 Task: Add an event with the title Project Stakeholder Meeting, date '2024/04/22', time 7:30 AM to 9:30 AMand add a description: Participants will be divided into teams, ensuring a mix of individuals from different departments or backgrounds. This encourages cross-team collaboration and allows participants to interact with colleagues they may not typically work closely with., put the event into Red category . Add location for the event as: 654 Pompeii, Italy, logged in from the account softage.2@softage.netand send the event invitation to softage.5@softage.net and softage.6@softage.net. Set a reminder for the event At time of event
Action: Mouse pressed left at (98, 95)
Screenshot: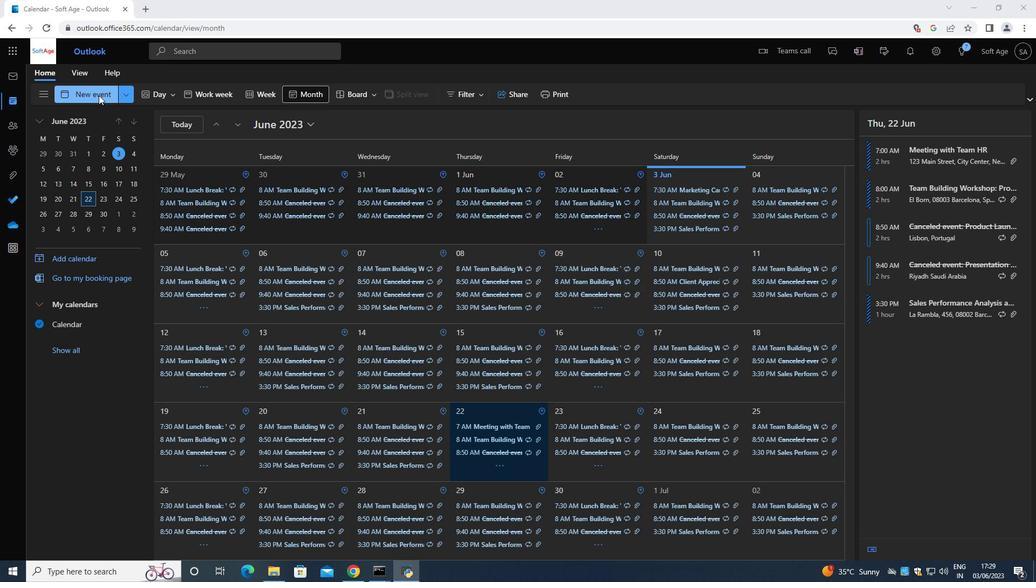 
Action: Mouse moved to (276, 165)
Screenshot: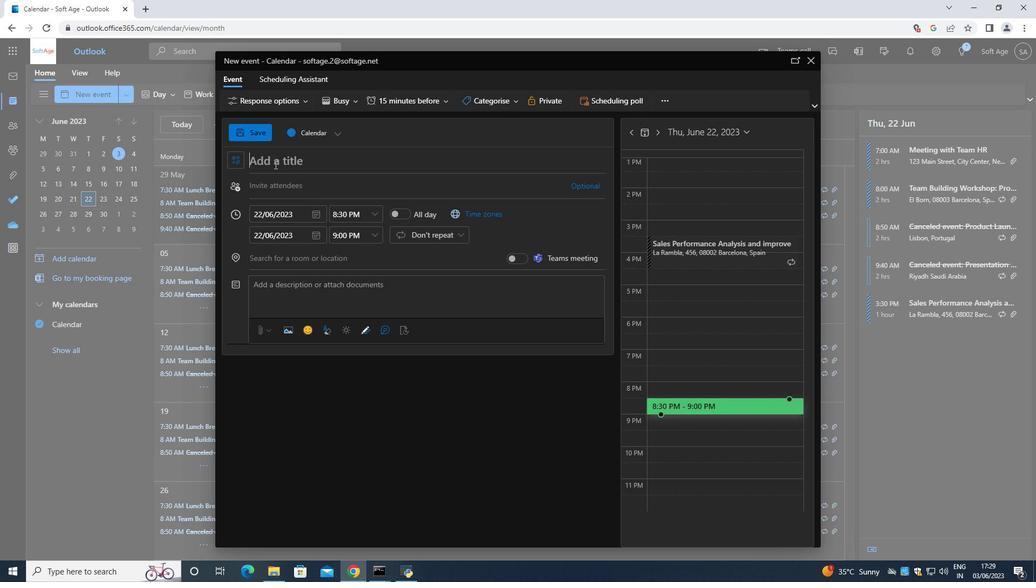 
Action: Key pressed <Key.shift>Project<Key.space><Key.shift>Stakeholder<Key.space><Key.shift>Meeting<Key.space>
Screenshot: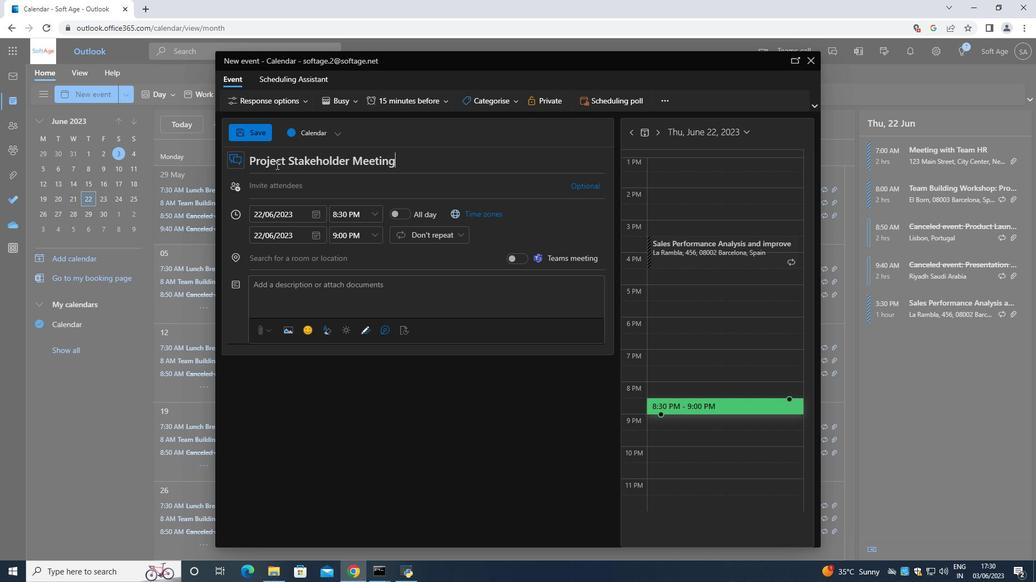 
Action: Mouse moved to (312, 215)
Screenshot: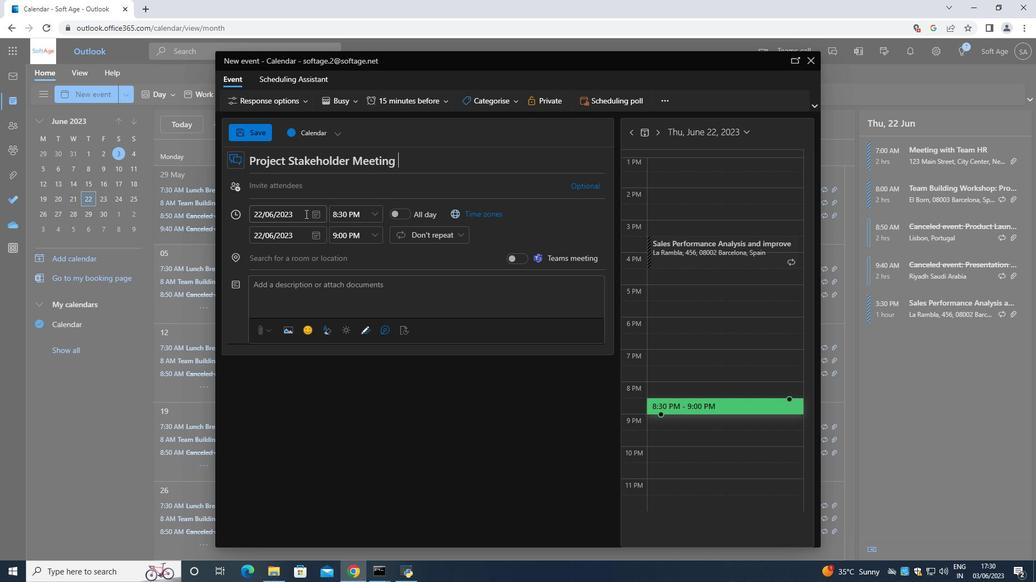 
Action: Mouse pressed left at (312, 215)
Screenshot: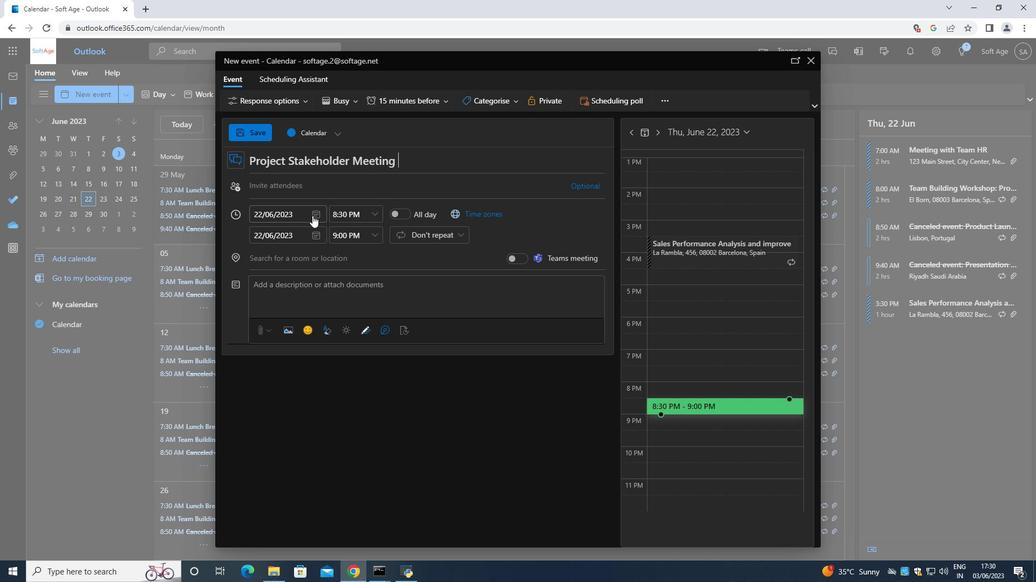 
Action: Mouse moved to (347, 235)
Screenshot: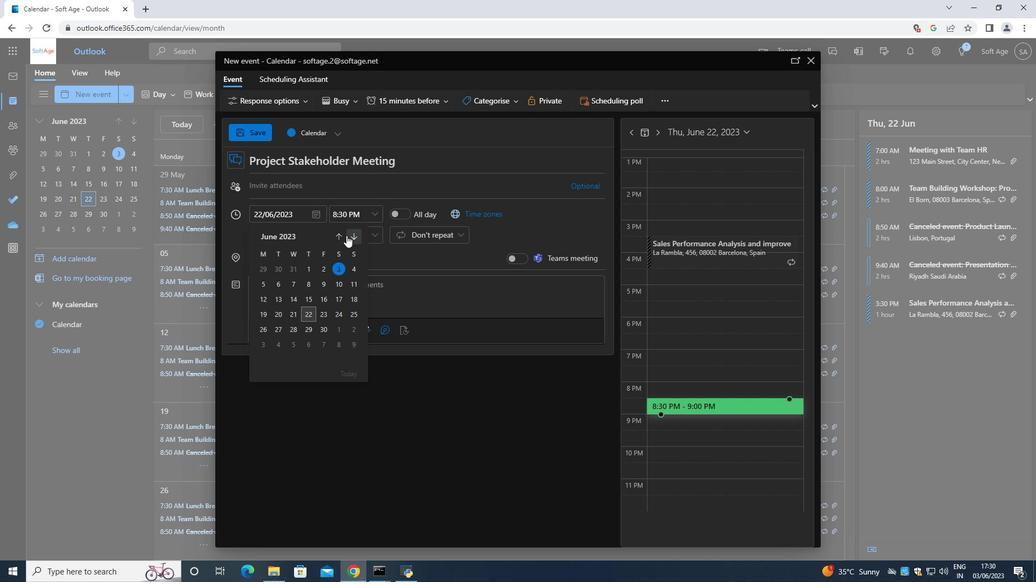 
Action: Mouse pressed left at (347, 235)
Screenshot: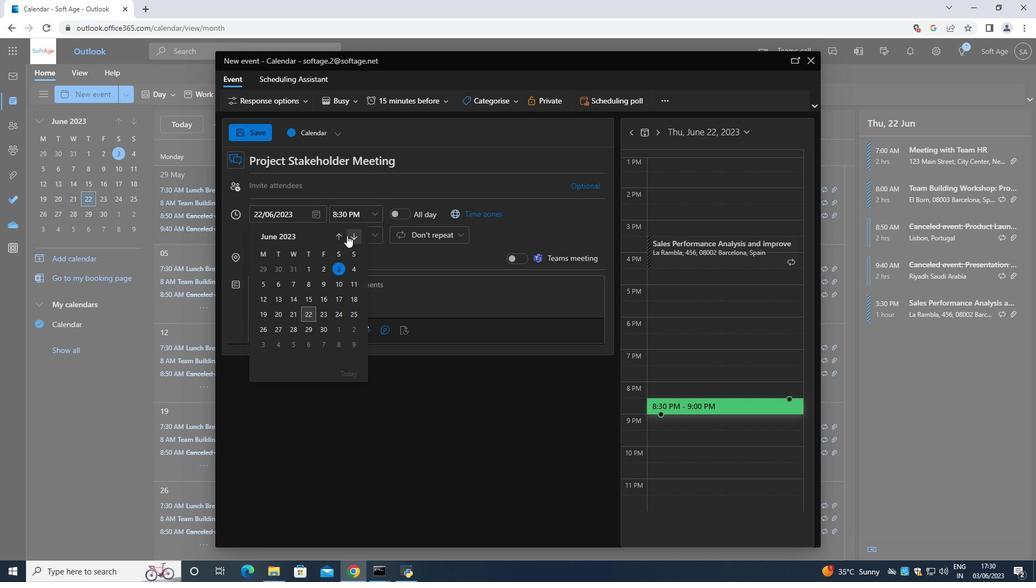 
Action: Mouse pressed left at (347, 235)
Screenshot: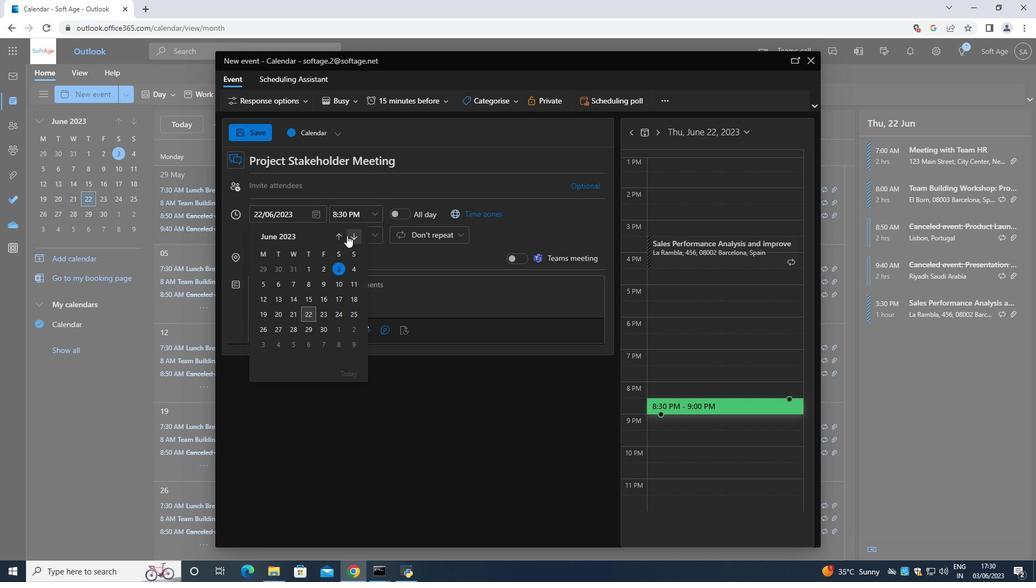 
Action: Mouse pressed left at (347, 235)
Screenshot: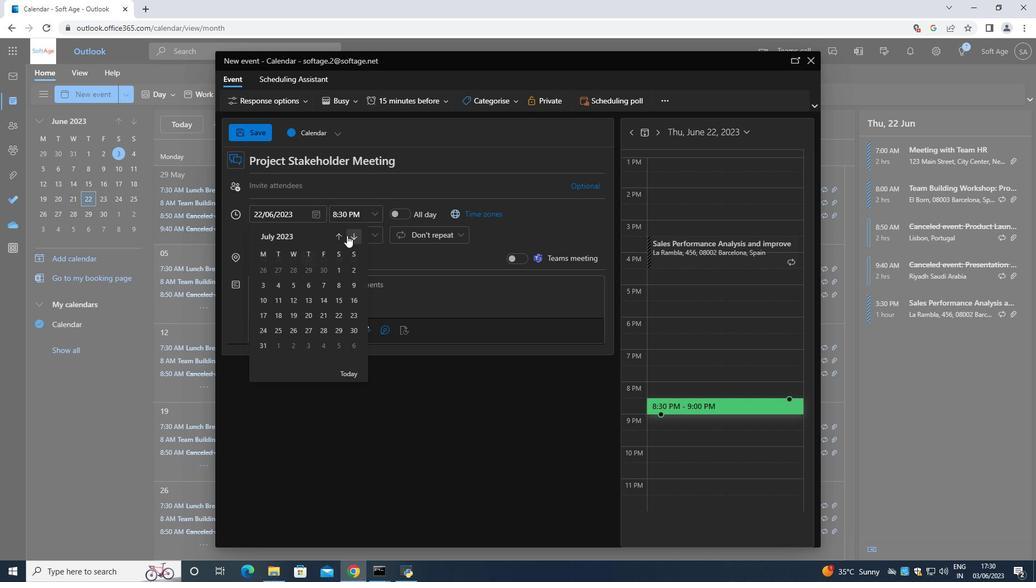 
Action: Mouse pressed left at (347, 235)
Screenshot: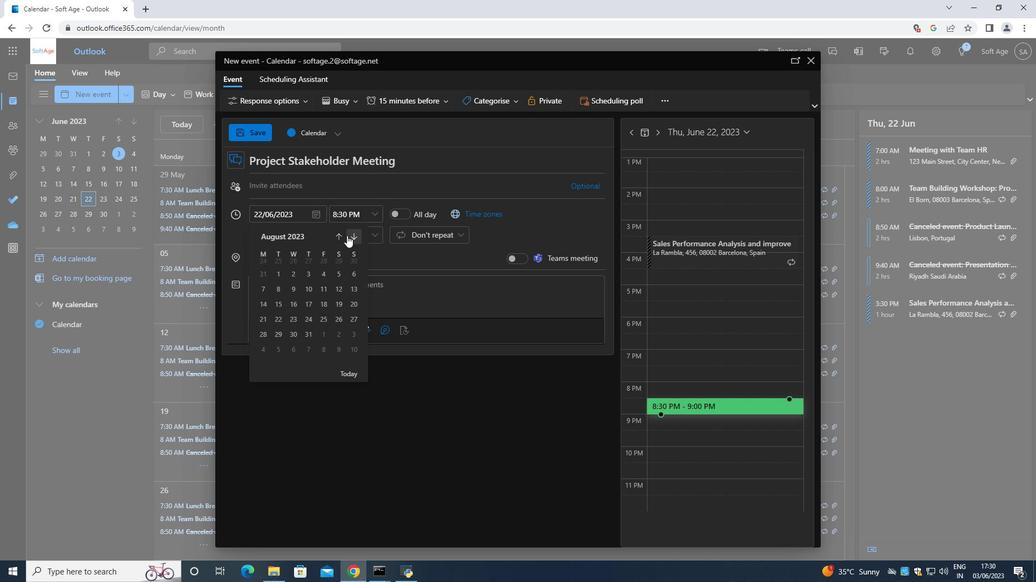 
Action: Mouse pressed left at (347, 235)
Screenshot: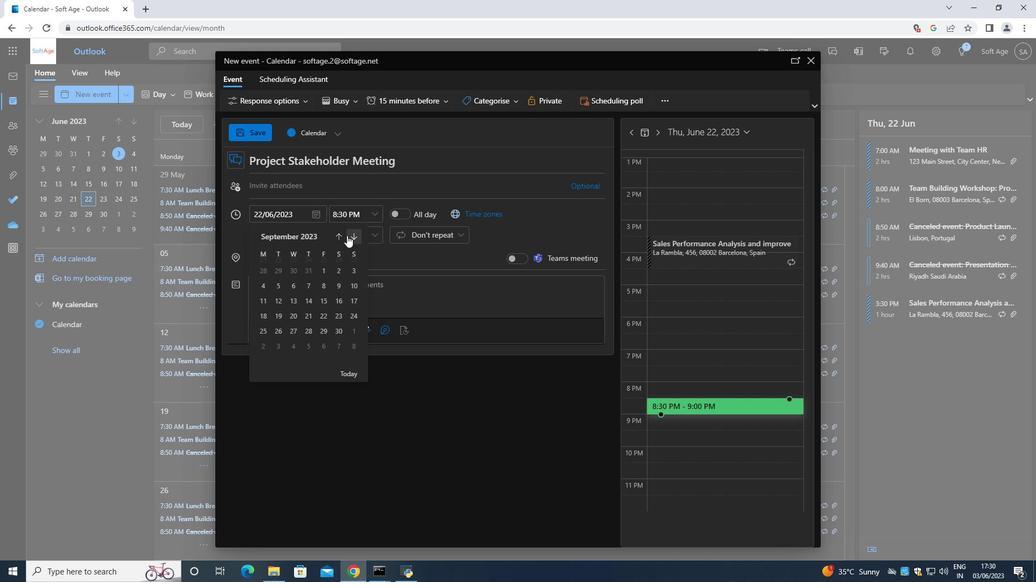
Action: Mouse pressed left at (347, 235)
Screenshot: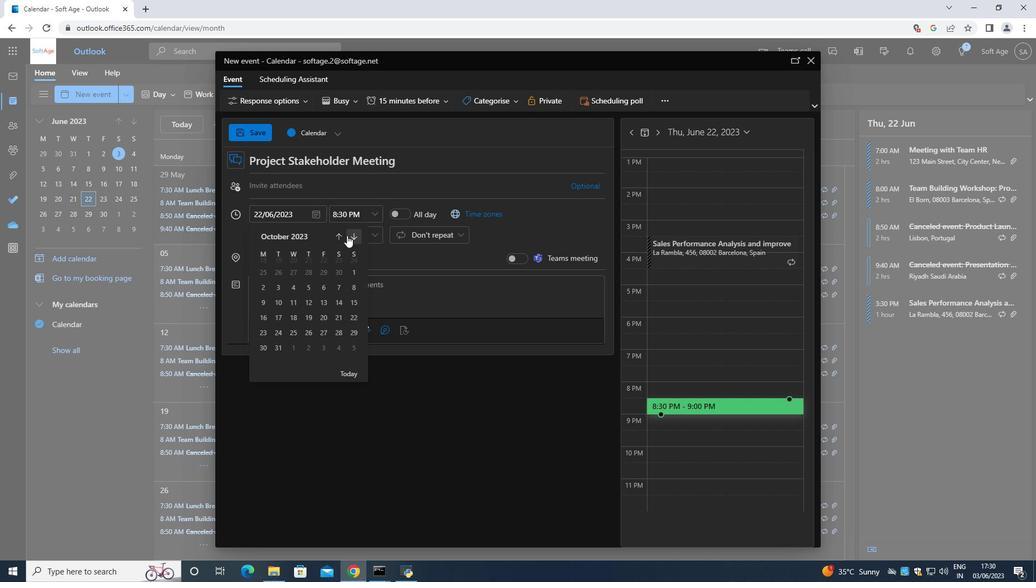 
Action: Mouse pressed left at (347, 235)
Screenshot: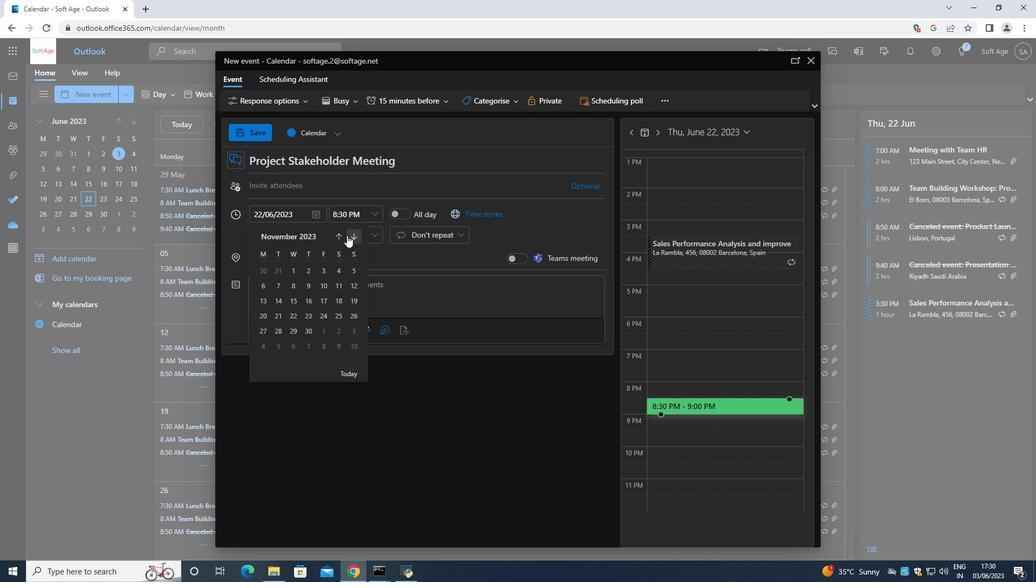 
Action: Mouse pressed left at (347, 235)
Screenshot: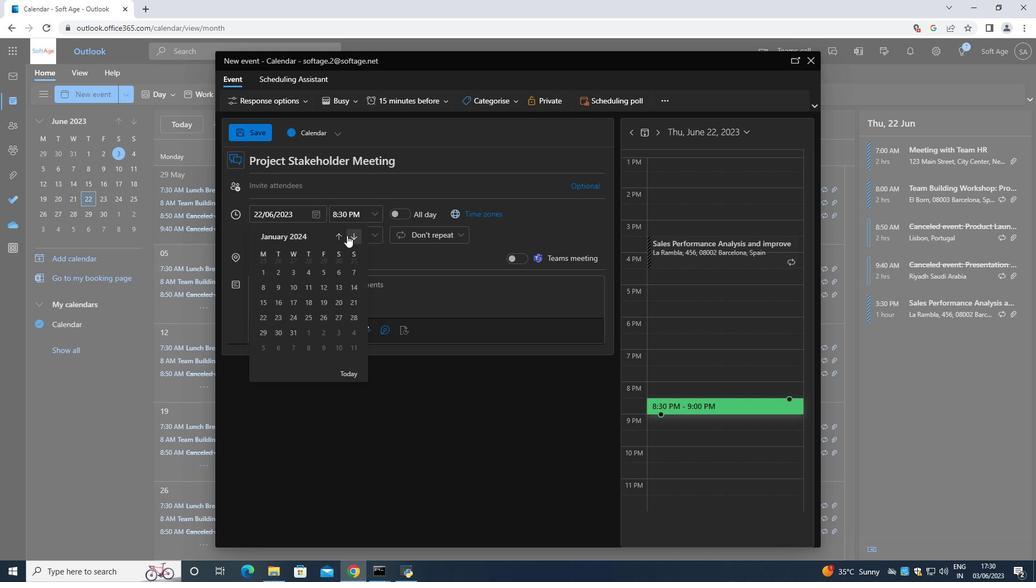 
Action: Mouse moved to (348, 235)
Screenshot: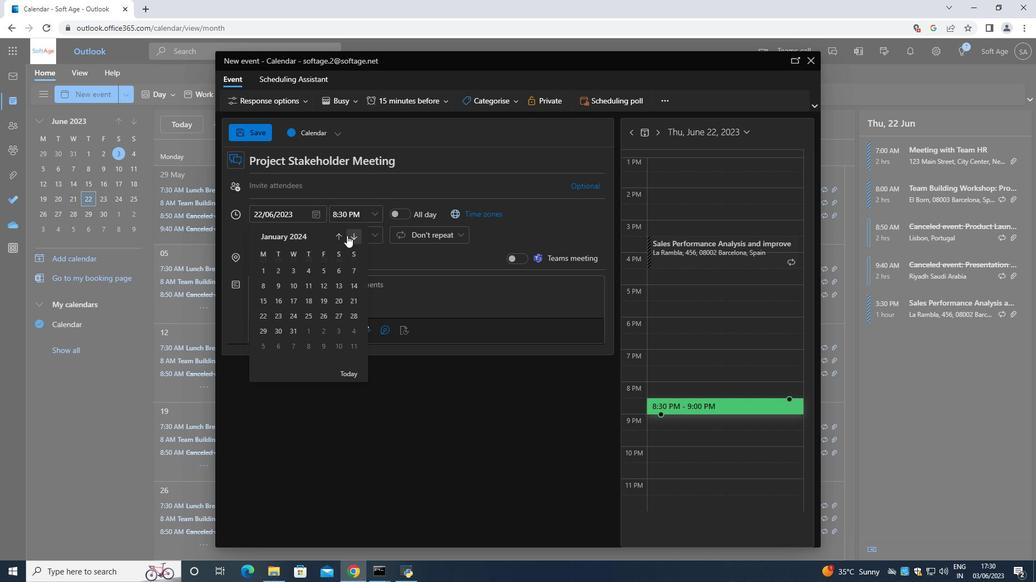 
Action: Mouse pressed left at (348, 235)
Screenshot: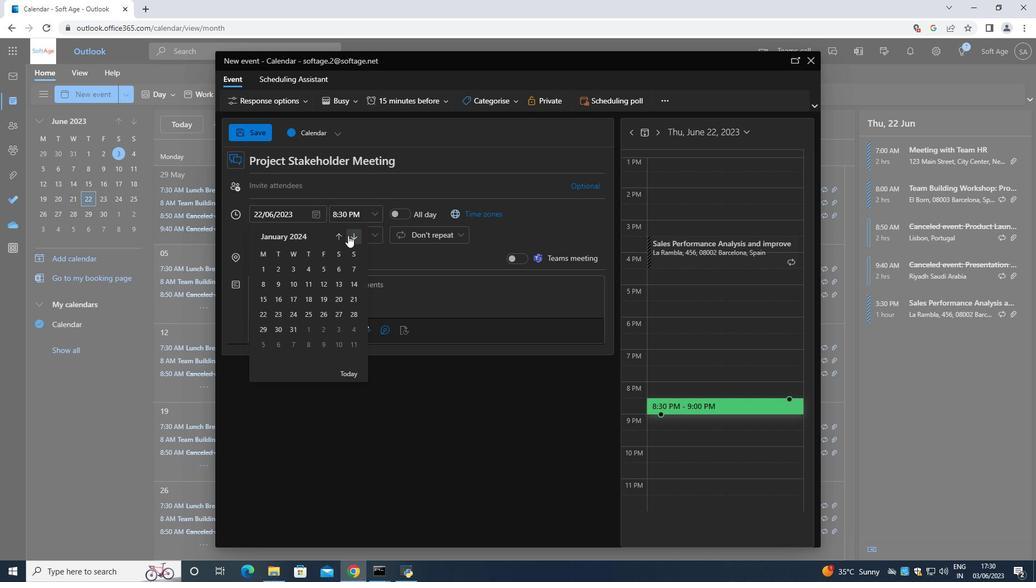 
Action: Mouse moved to (348, 235)
Screenshot: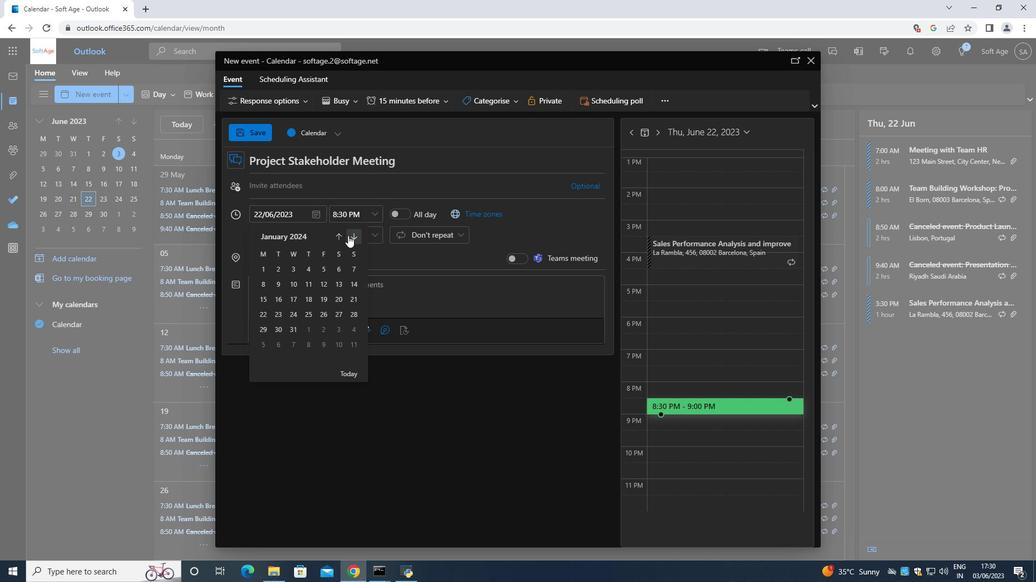 
Action: Mouse pressed left at (348, 235)
Screenshot: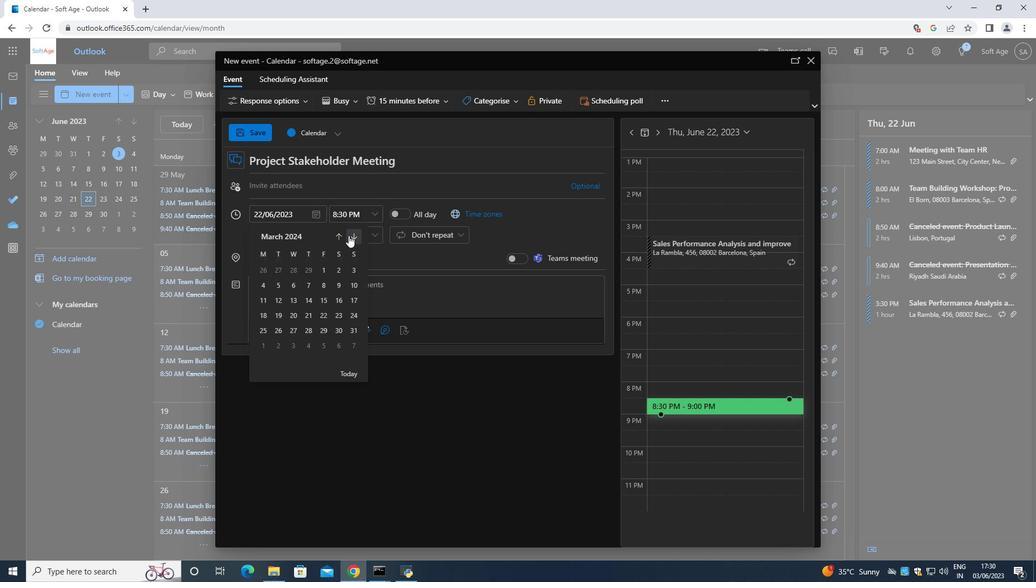 
Action: Mouse moved to (294, 310)
Screenshot: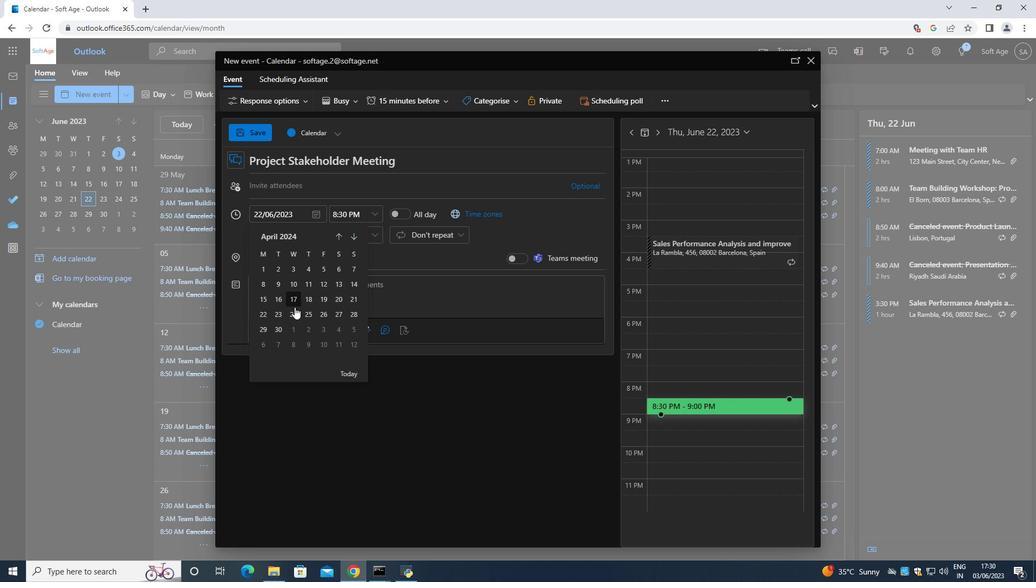
Action: Mouse pressed left at (294, 310)
Screenshot: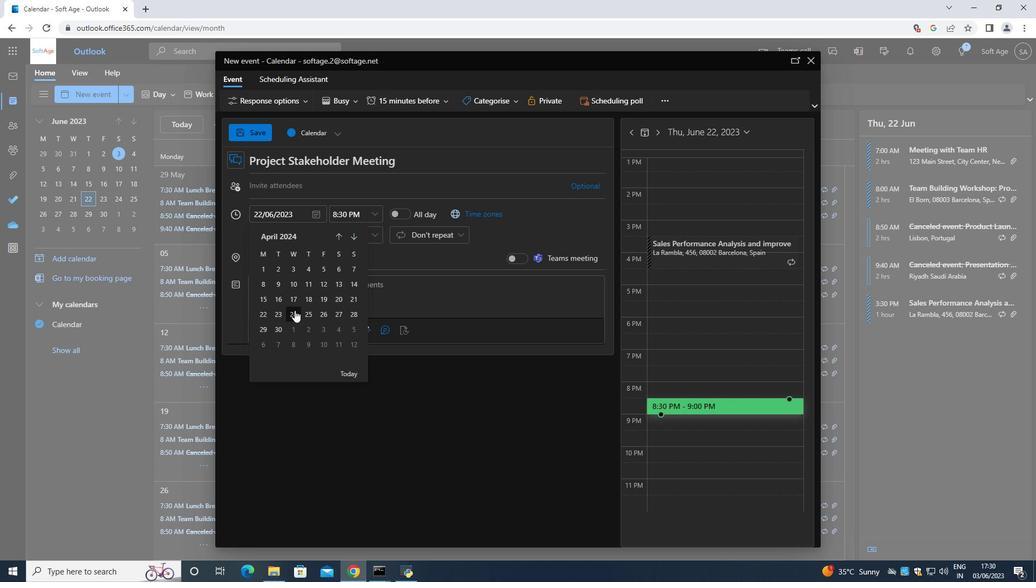 
Action: Mouse moved to (374, 218)
Screenshot: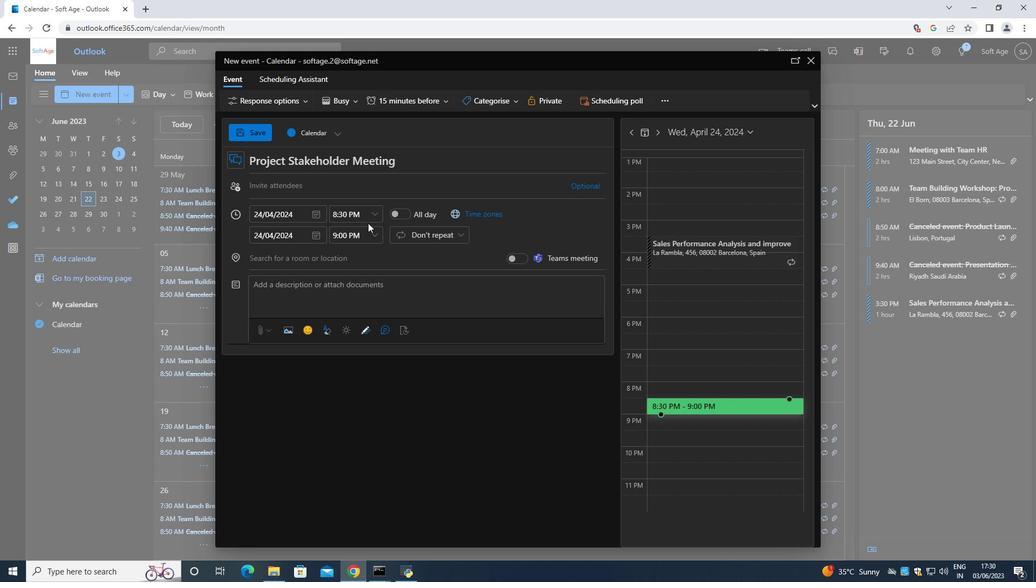 
Action: Mouse pressed left at (374, 218)
Screenshot: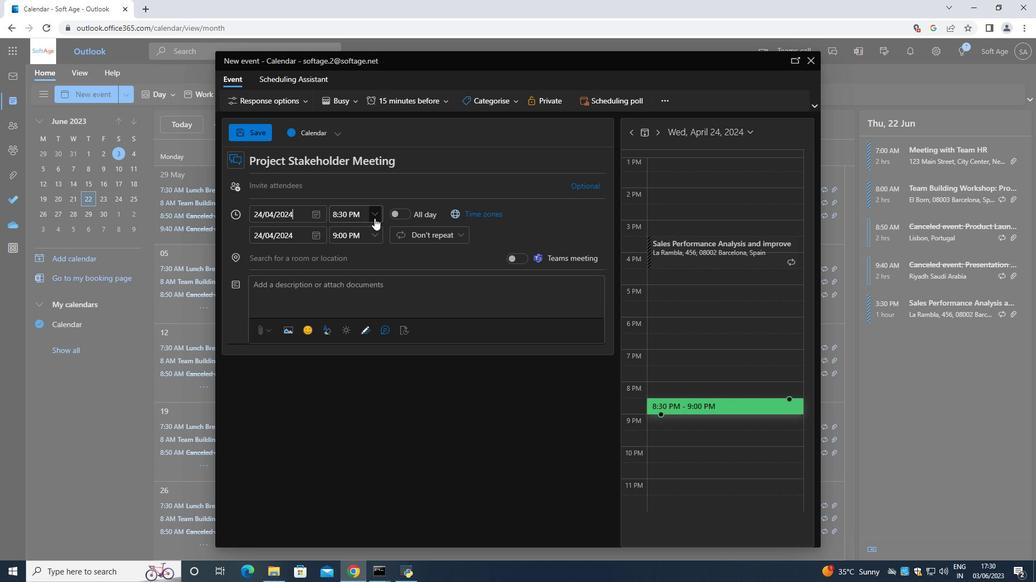 
Action: Mouse moved to (368, 248)
Screenshot: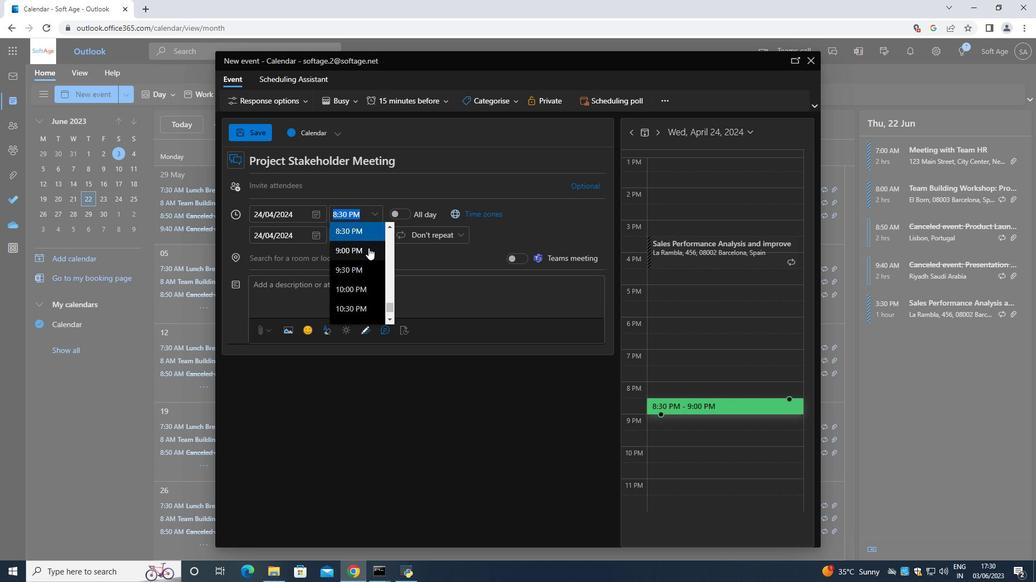 
Action: Mouse scrolled (368, 249) with delta (0, 0)
Screenshot: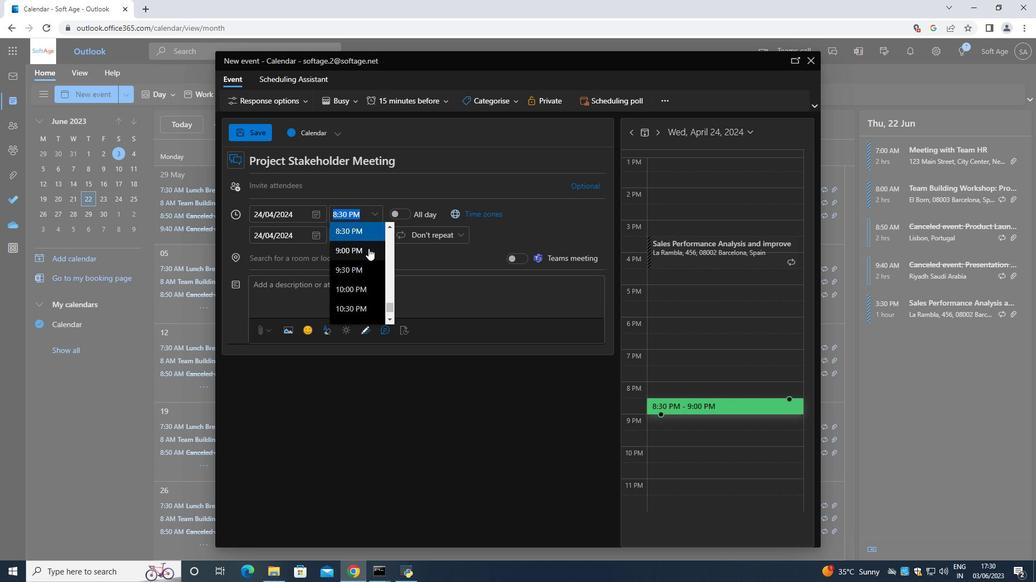 
Action: Mouse scrolled (368, 249) with delta (0, 0)
Screenshot: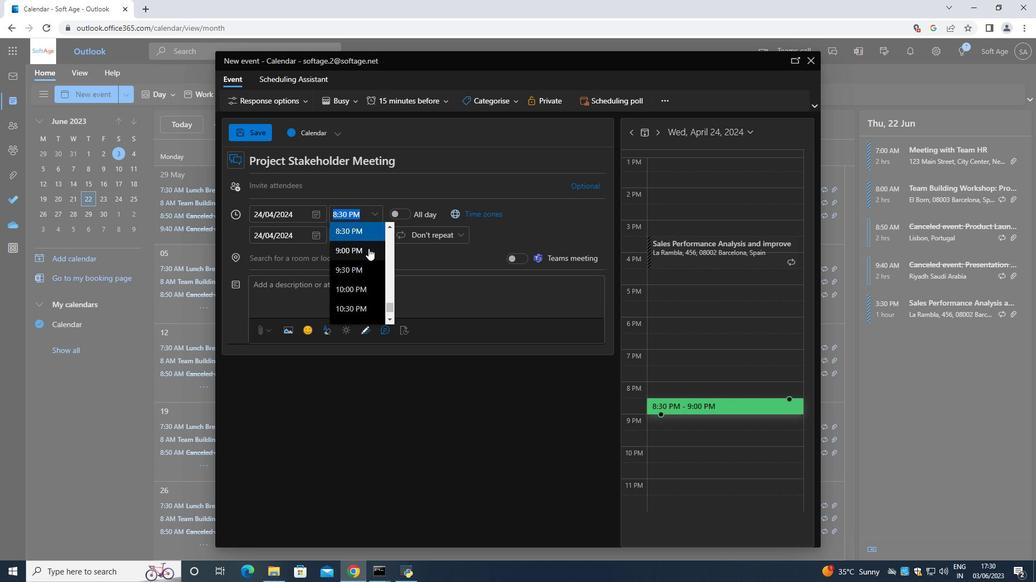 
Action: Mouse scrolled (368, 249) with delta (0, 0)
Screenshot: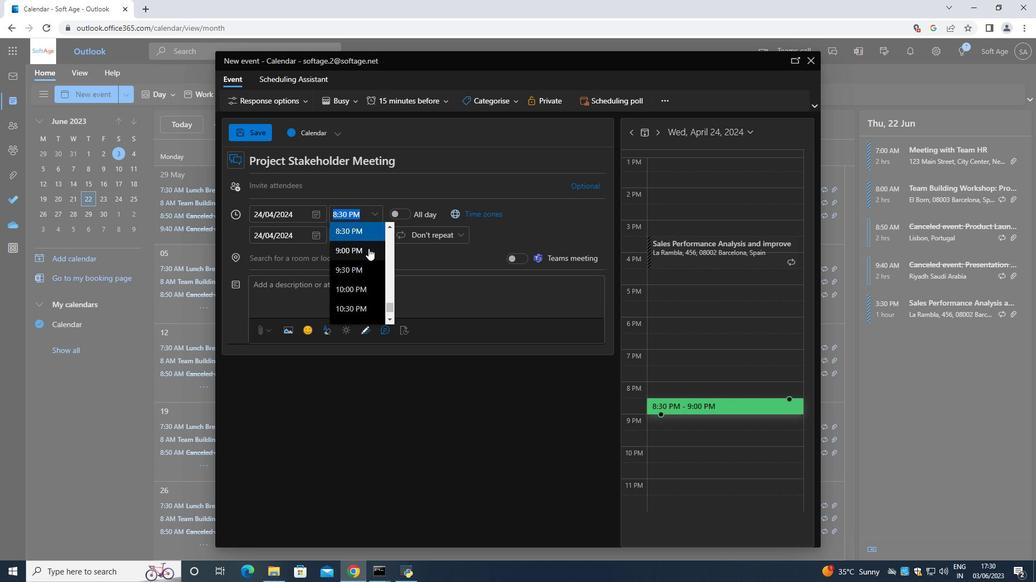 
Action: Mouse scrolled (368, 249) with delta (0, 0)
Screenshot: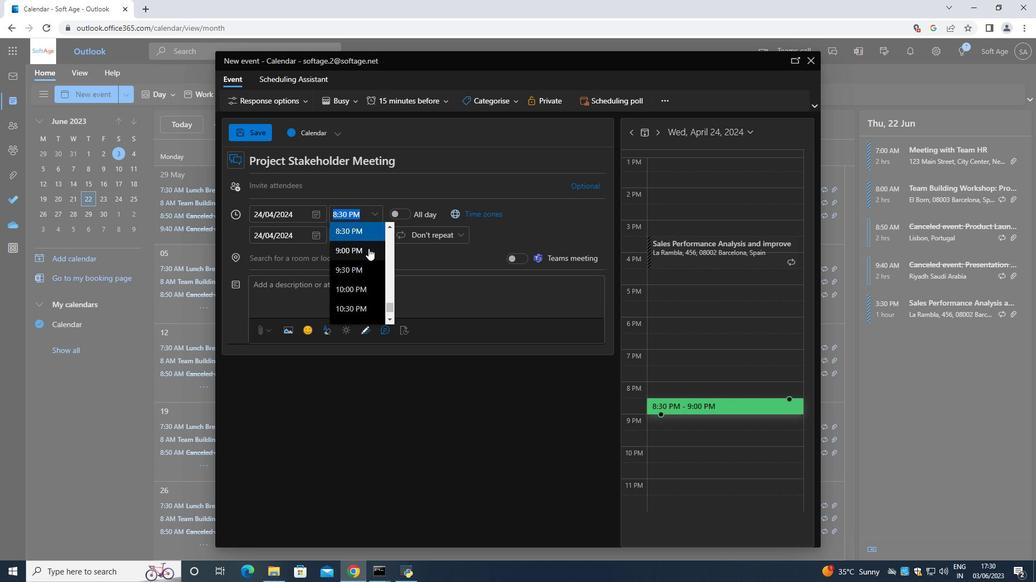 
Action: Mouse scrolled (368, 249) with delta (0, 0)
Screenshot: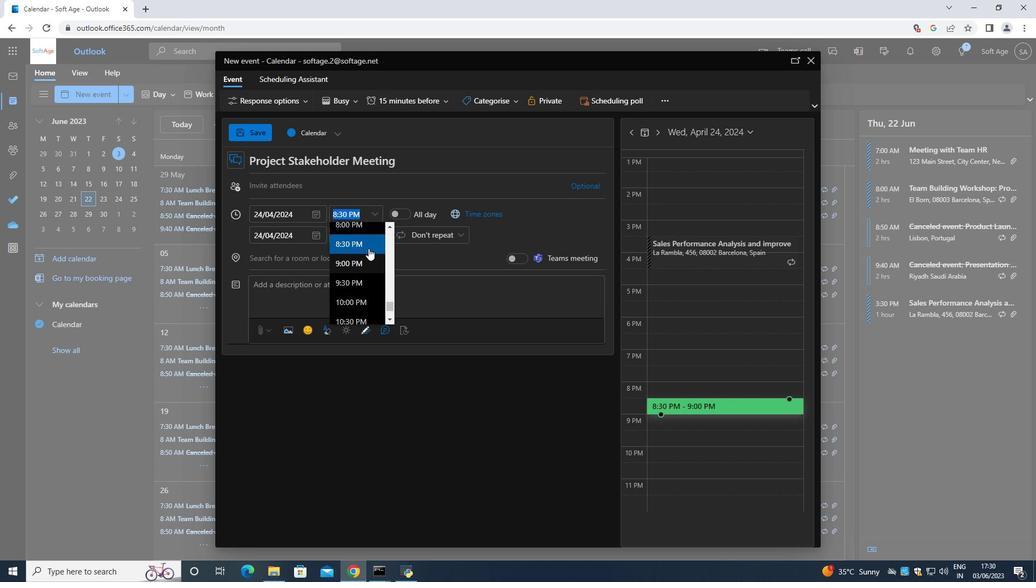 
Action: Mouse scrolled (368, 249) with delta (0, 0)
Screenshot: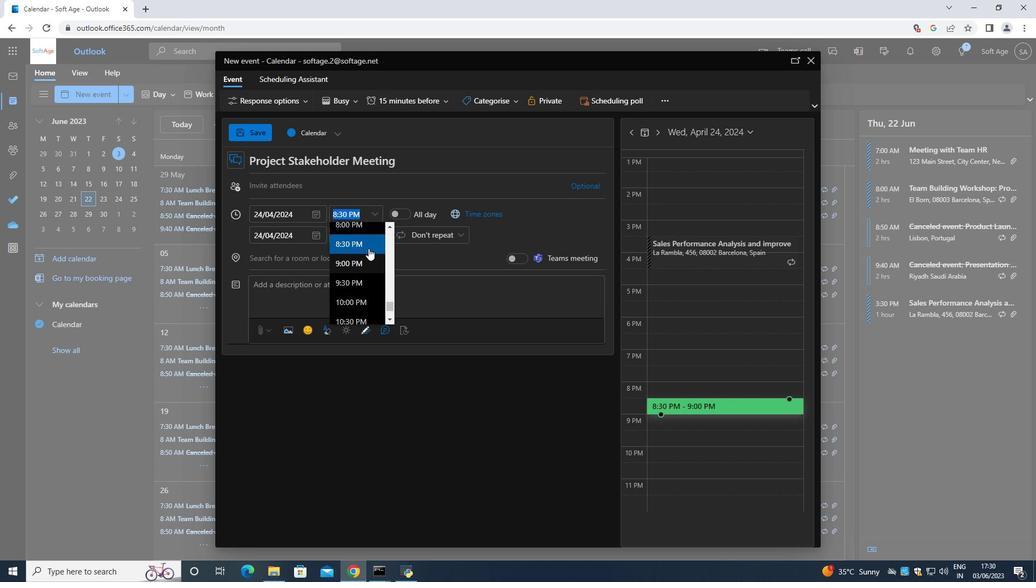 
Action: Mouse scrolled (368, 249) with delta (0, 0)
Screenshot: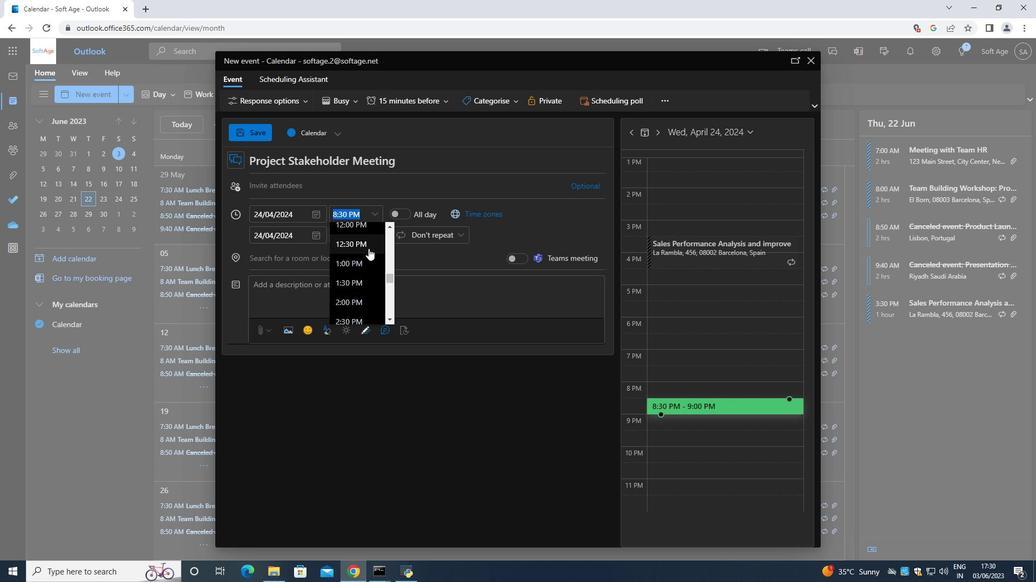 
Action: Mouse scrolled (368, 249) with delta (0, 0)
Screenshot: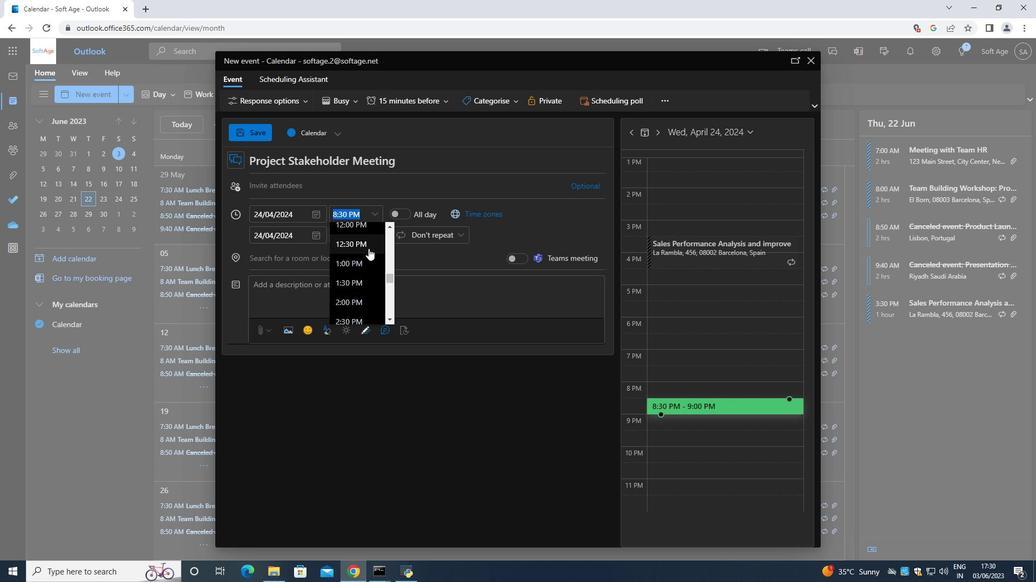 
Action: Mouse scrolled (368, 249) with delta (0, 0)
Screenshot: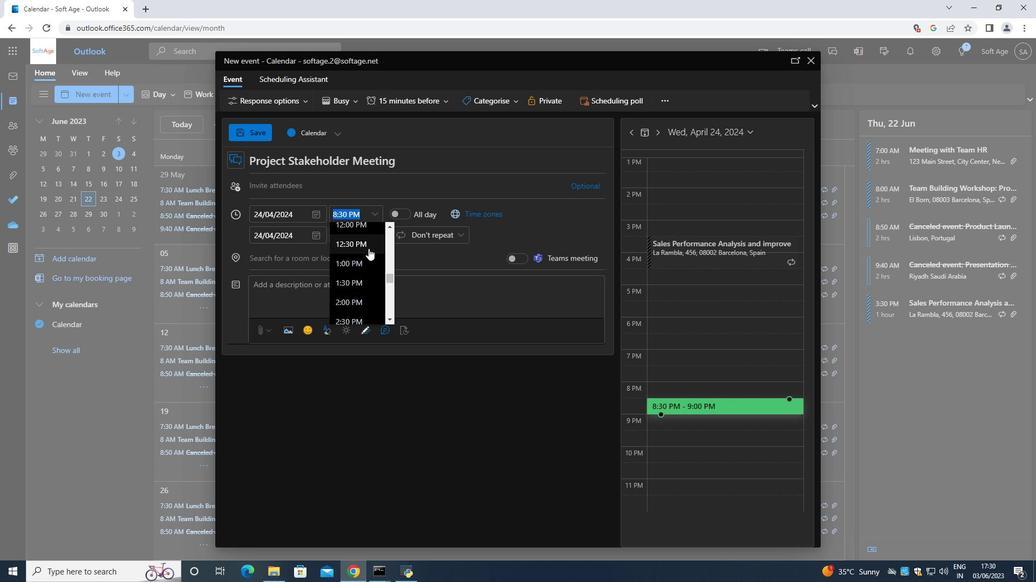 
Action: Mouse scrolled (368, 249) with delta (0, 0)
Screenshot: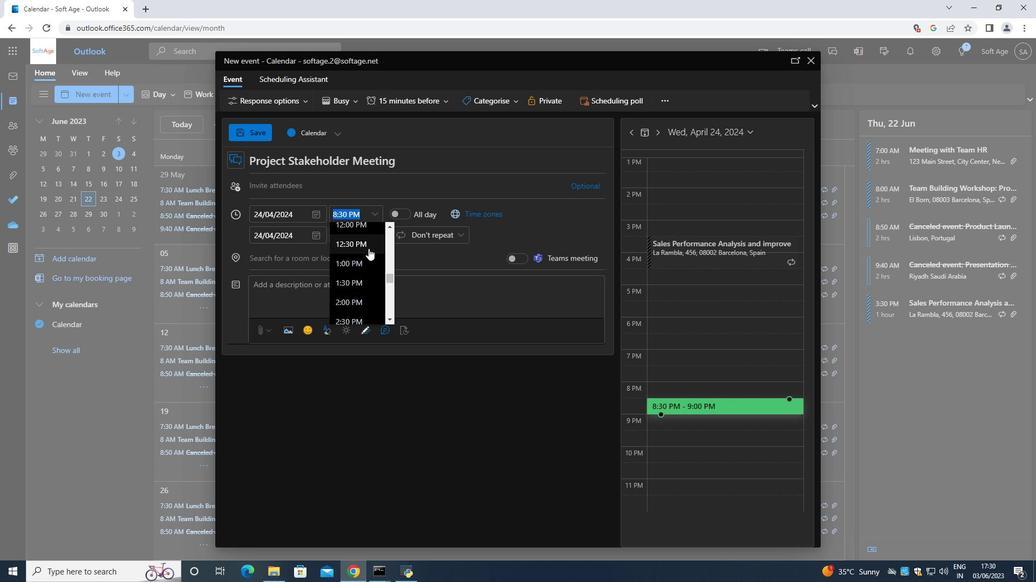 
Action: Mouse moved to (358, 253)
Screenshot: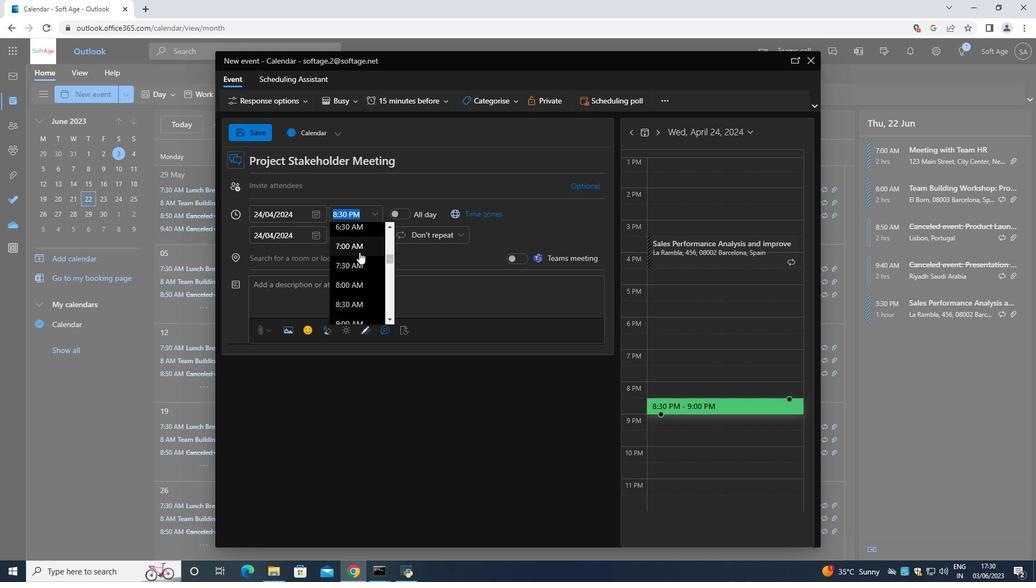 
Action: Mouse scrolled (358, 253) with delta (0, 0)
Screenshot: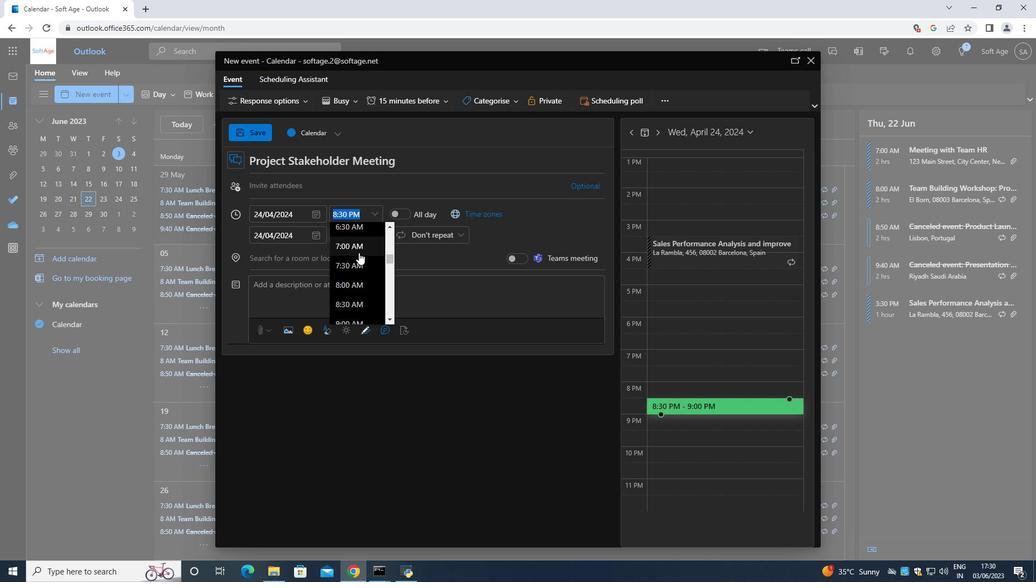 
Action: Mouse moved to (354, 291)
Screenshot: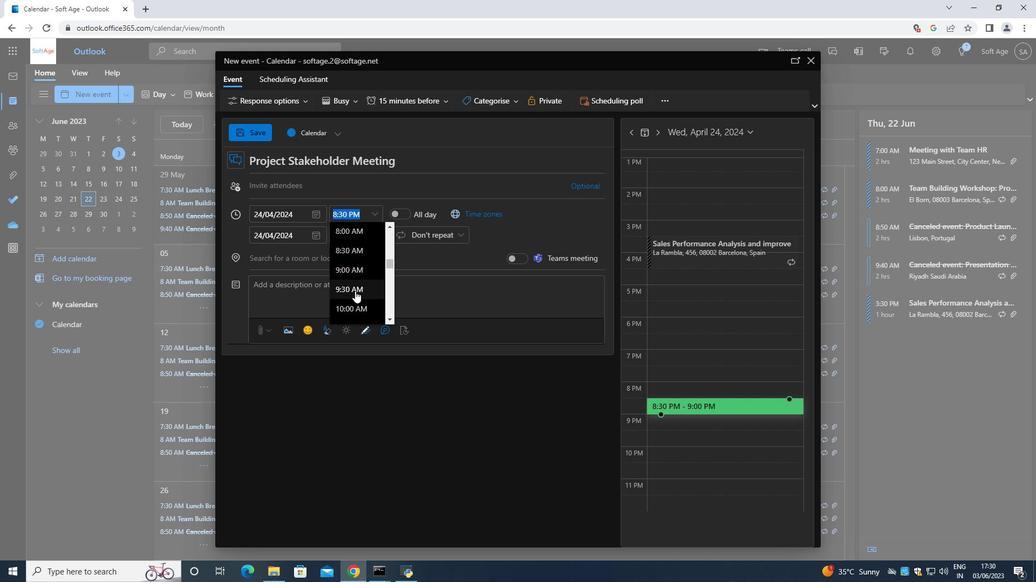 
Action: Mouse pressed left at (354, 291)
Screenshot: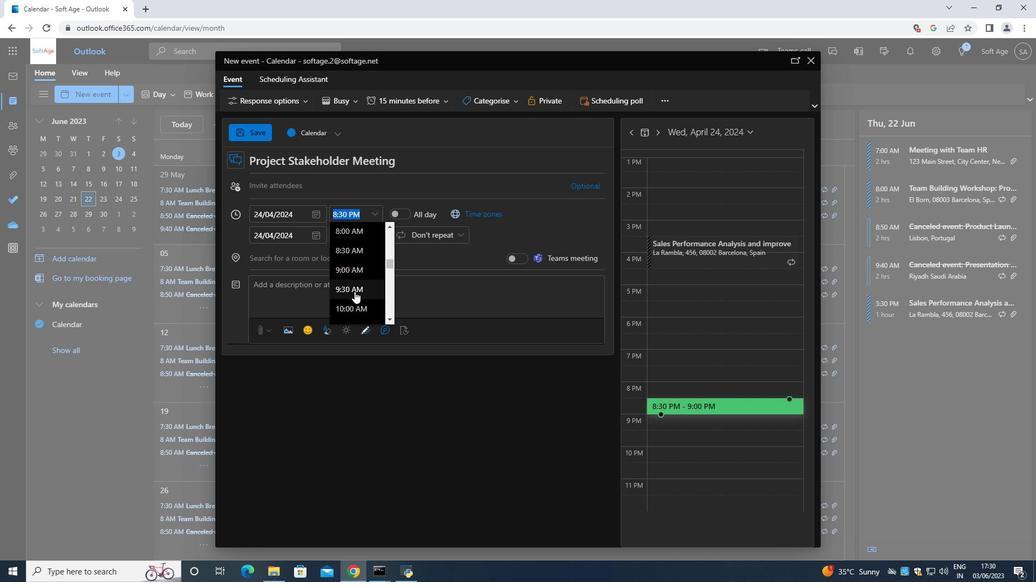 
Action: Mouse moved to (374, 234)
Screenshot: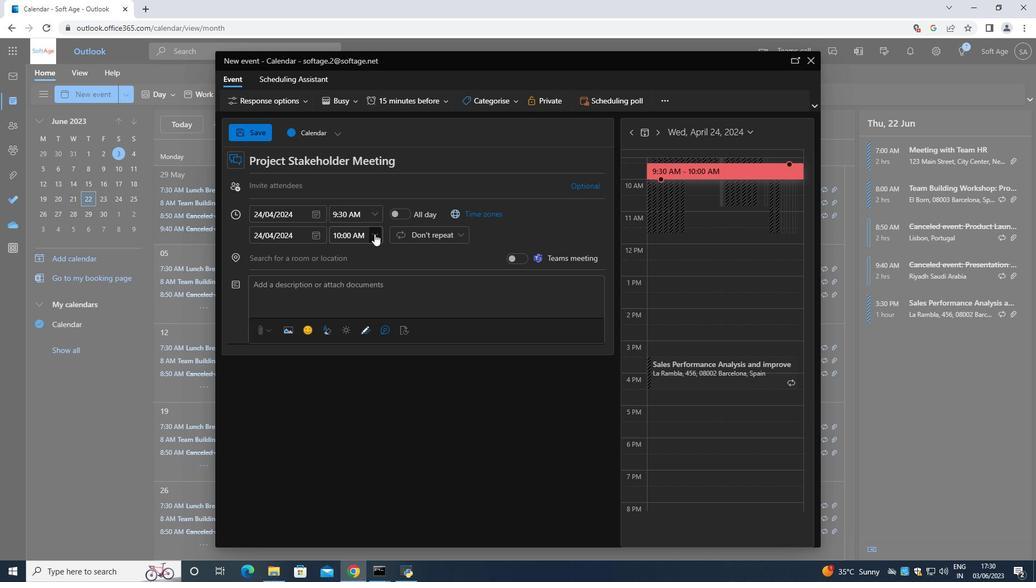 
Action: Mouse pressed left at (374, 234)
Screenshot: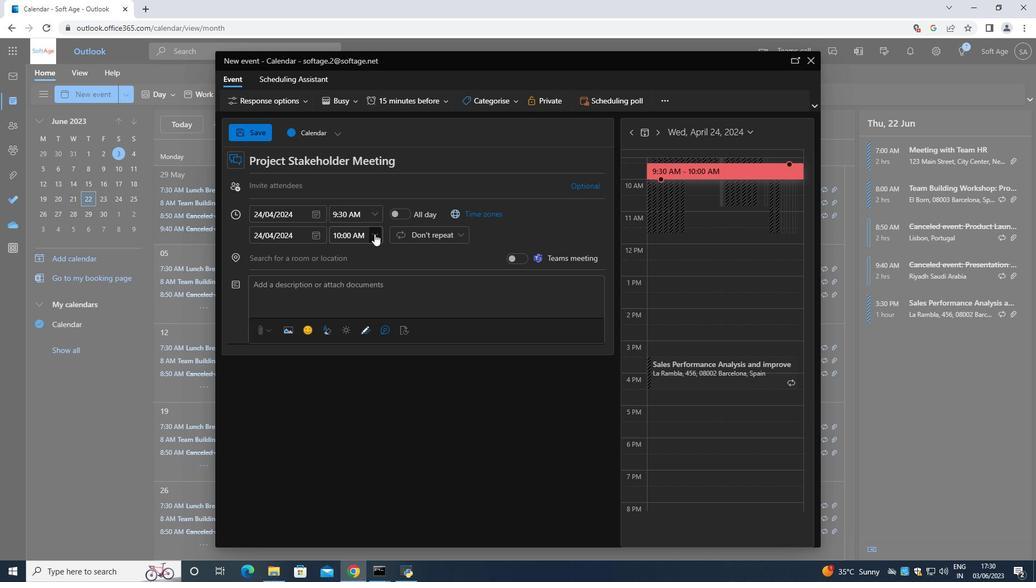 
Action: Mouse moved to (372, 217)
Screenshot: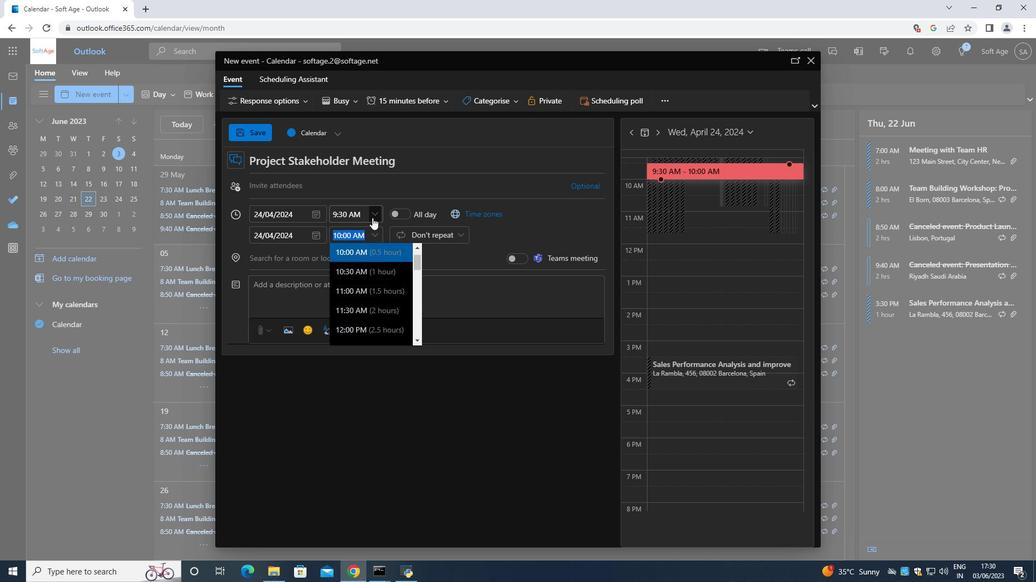 
Action: Mouse pressed left at (372, 217)
Screenshot: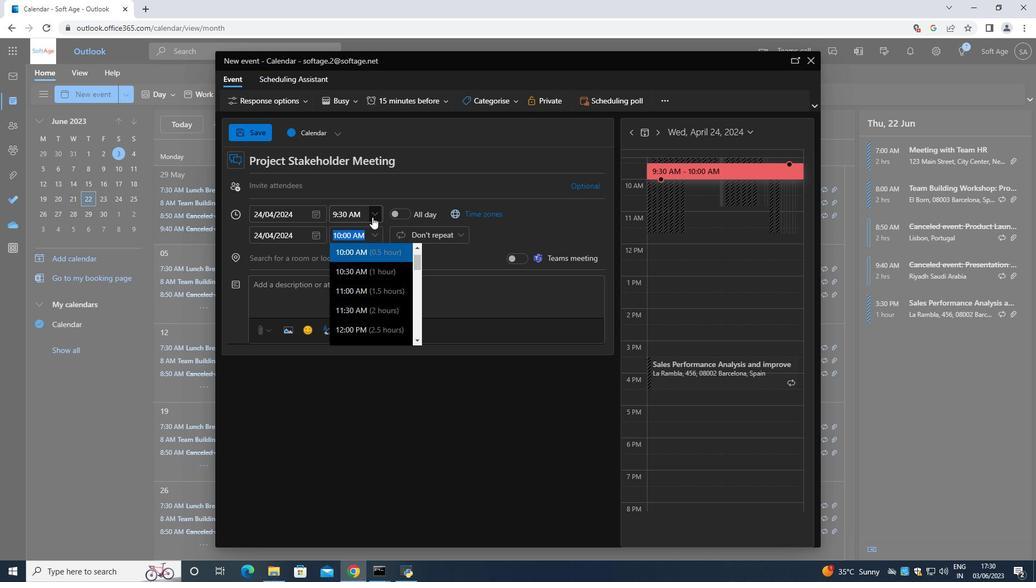 
Action: Mouse moved to (370, 222)
Screenshot: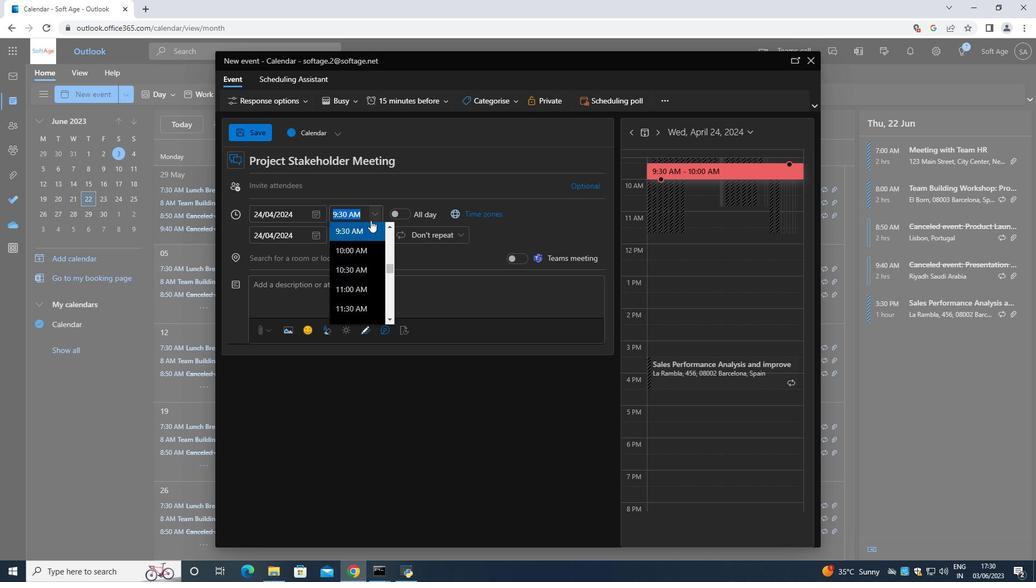 
Action: Mouse scrolled (370, 223) with delta (0, 0)
Screenshot: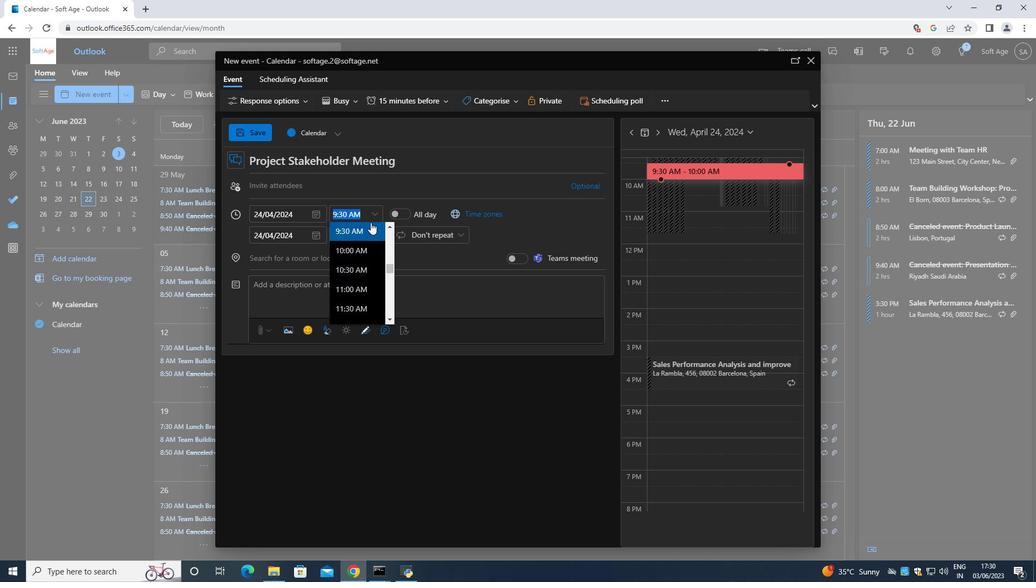 
Action: Mouse scrolled (370, 223) with delta (0, 0)
Screenshot: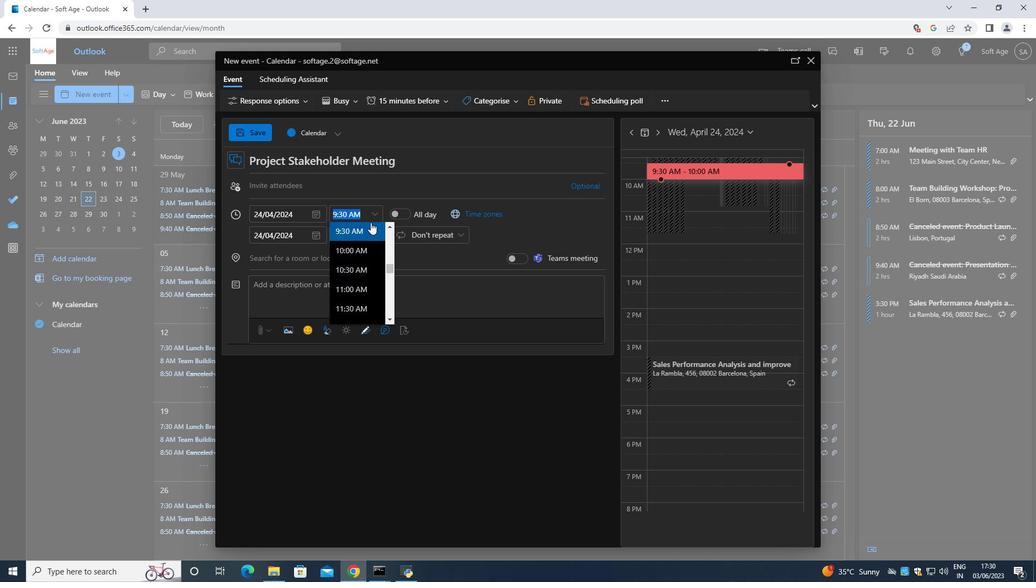 
Action: Mouse scrolled (370, 223) with delta (0, 0)
Screenshot: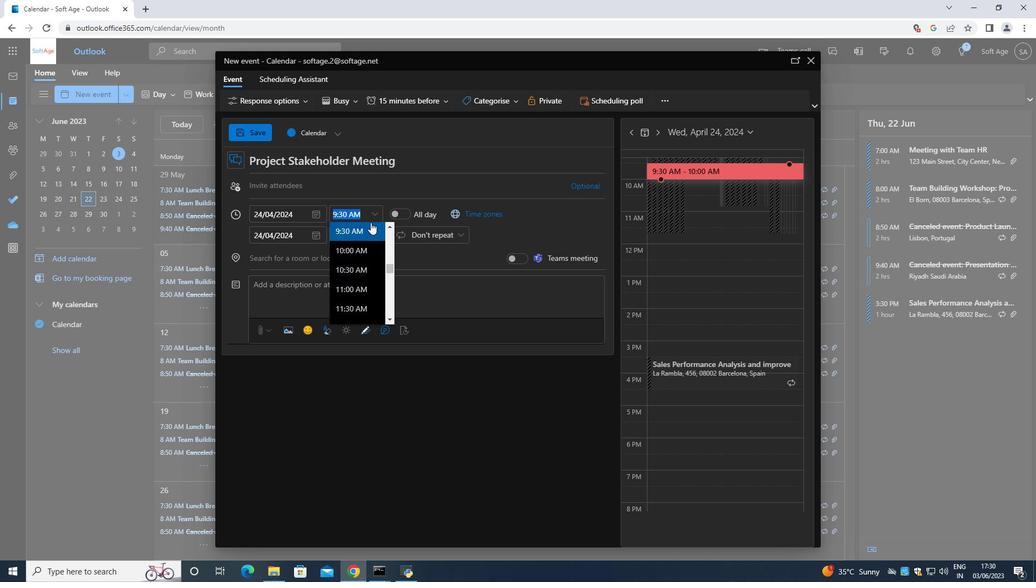 
Action: Mouse scrolled (370, 223) with delta (0, 0)
Screenshot: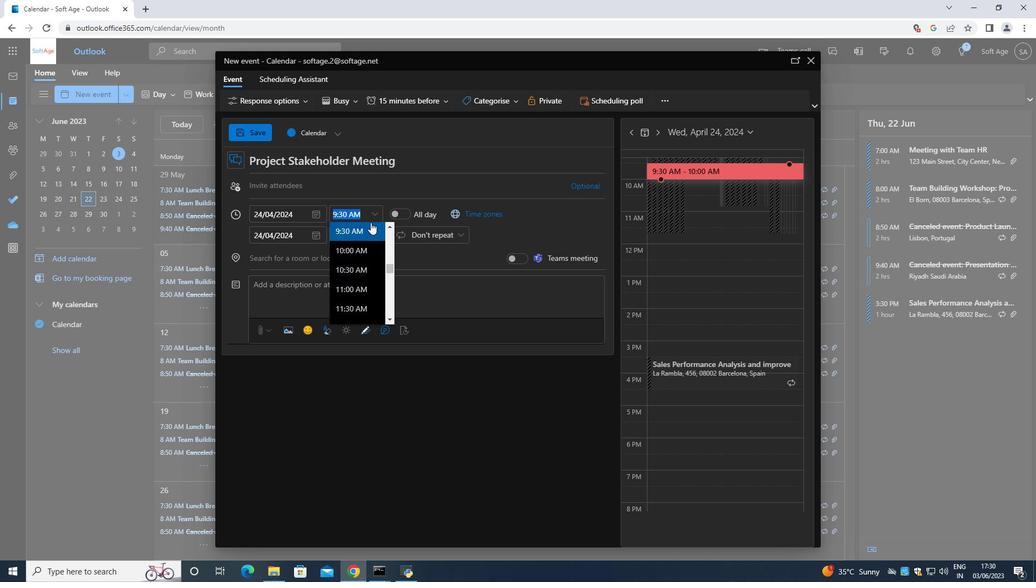 
Action: Mouse moved to (358, 280)
Screenshot: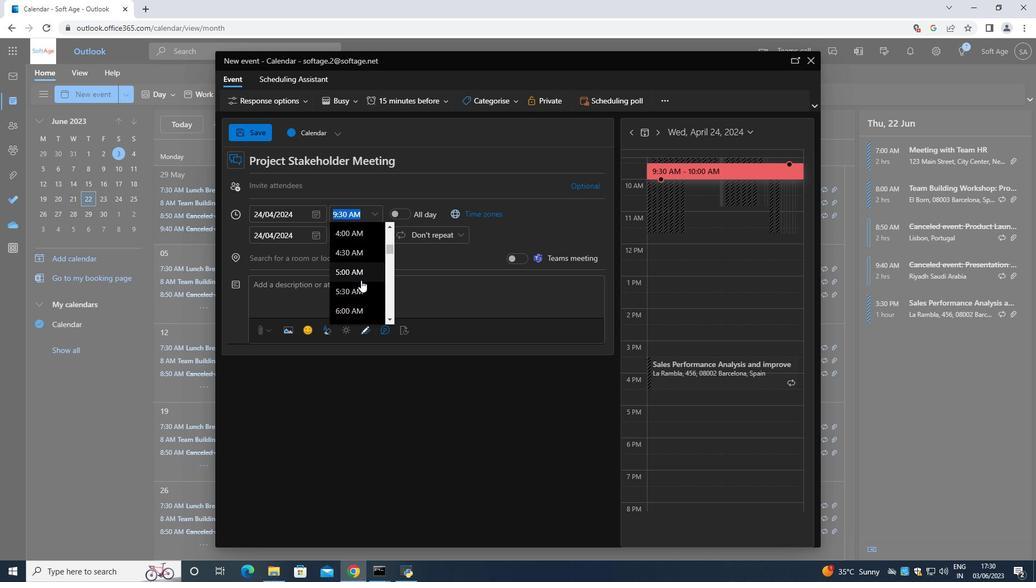 
Action: Mouse scrolled (358, 280) with delta (0, 0)
Screenshot: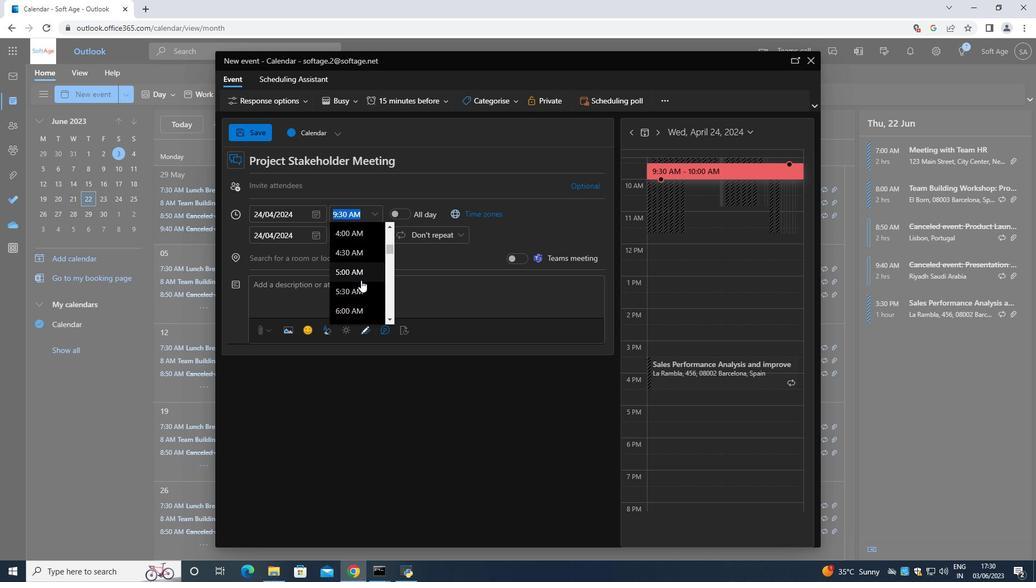 
Action: Mouse moved to (352, 314)
Screenshot: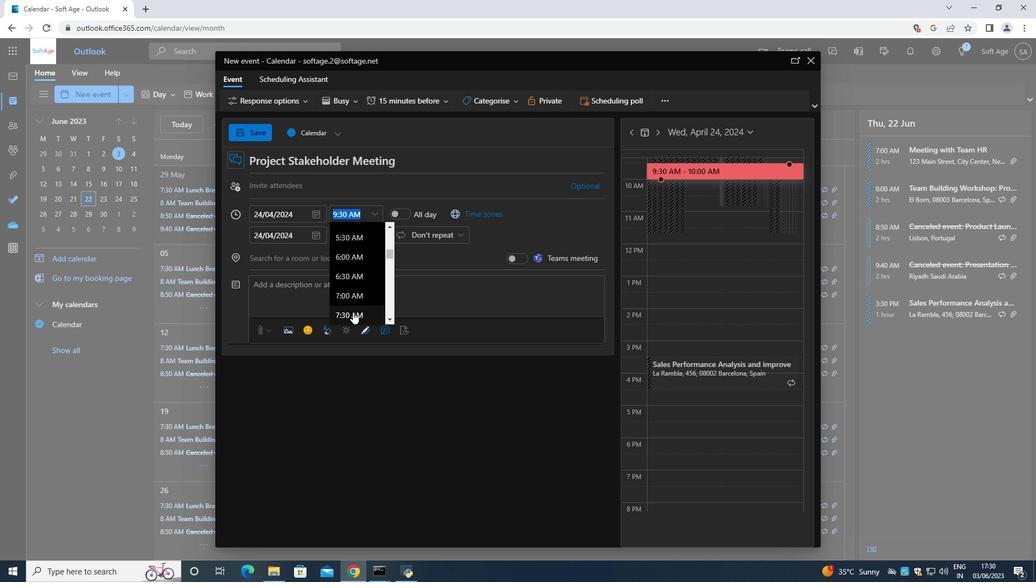 
Action: Mouse pressed left at (352, 314)
Screenshot: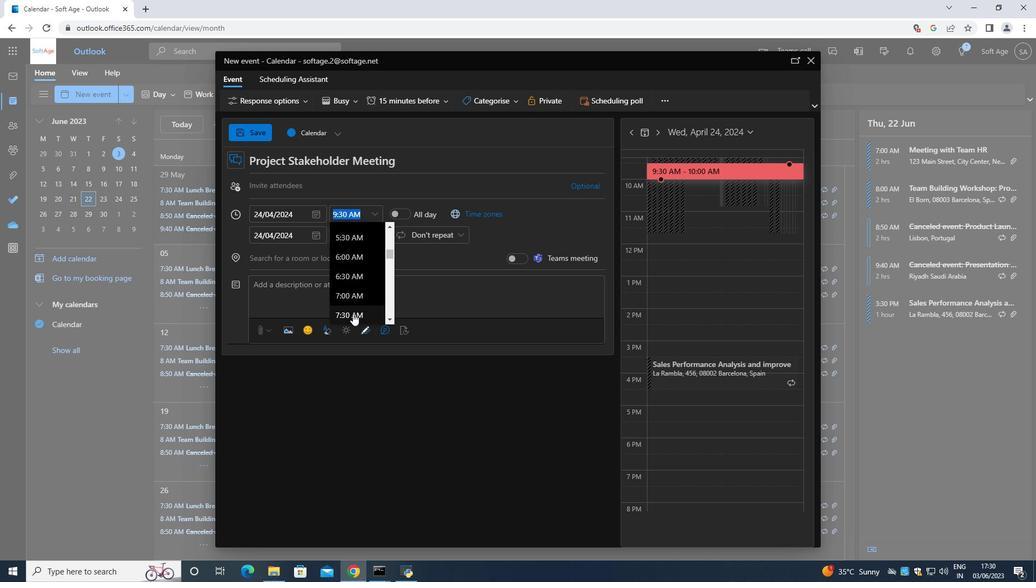 
Action: Mouse moved to (376, 233)
Screenshot: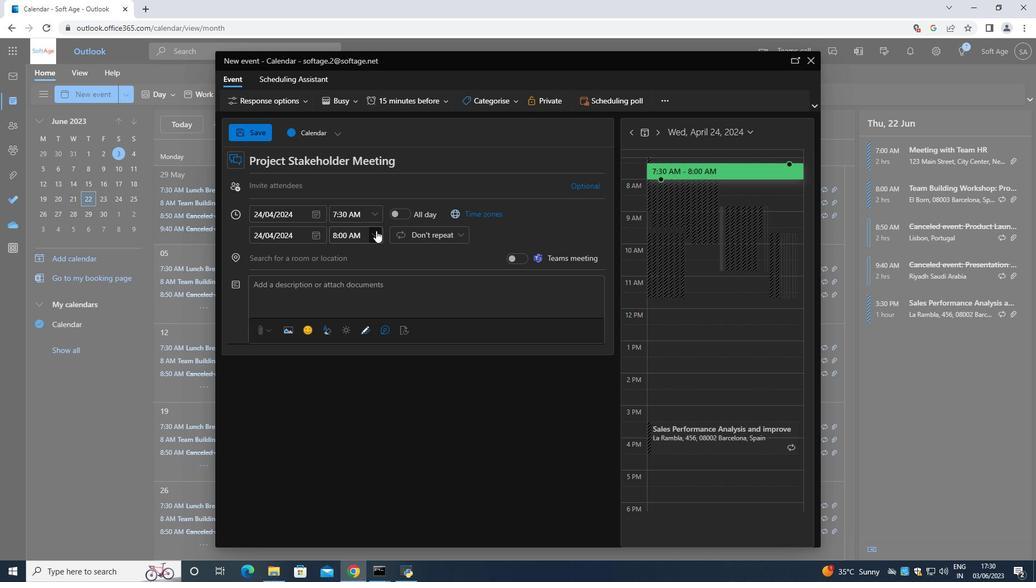 
Action: Mouse pressed left at (376, 233)
Screenshot: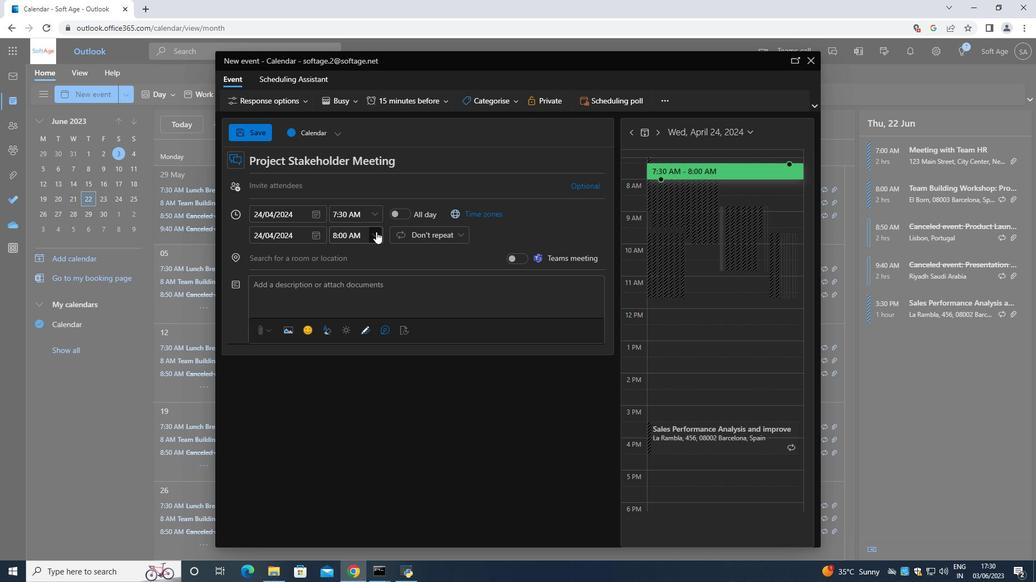 
Action: Mouse moved to (355, 309)
Screenshot: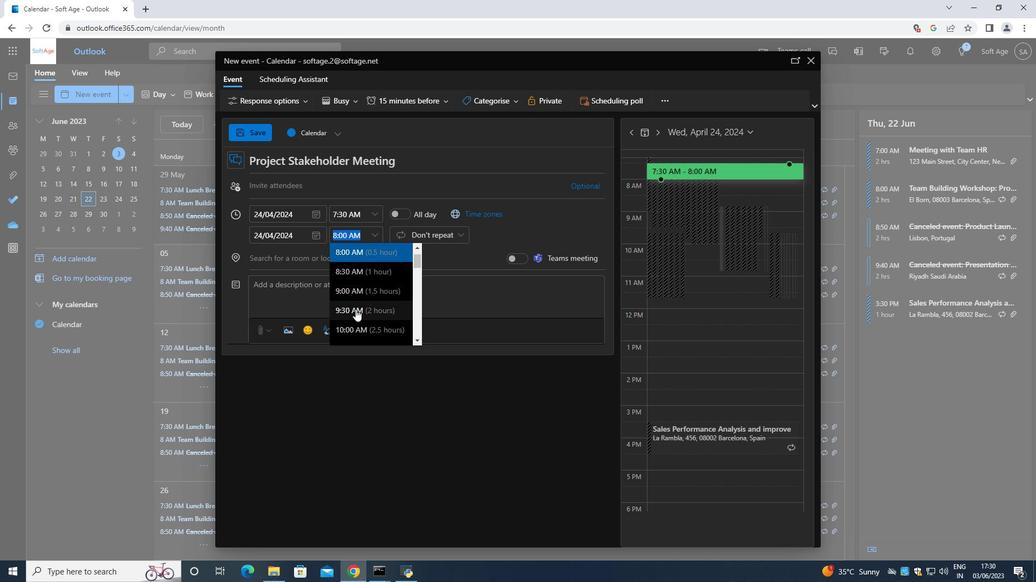 
Action: Mouse pressed left at (355, 309)
Screenshot: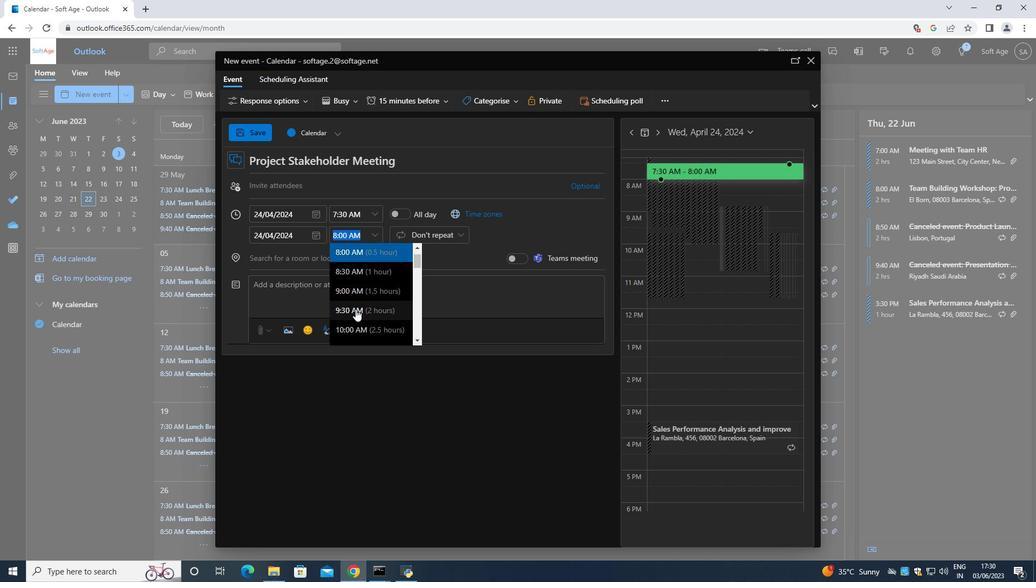 
Action: Mouse moved to (310, 284)
Screenshot: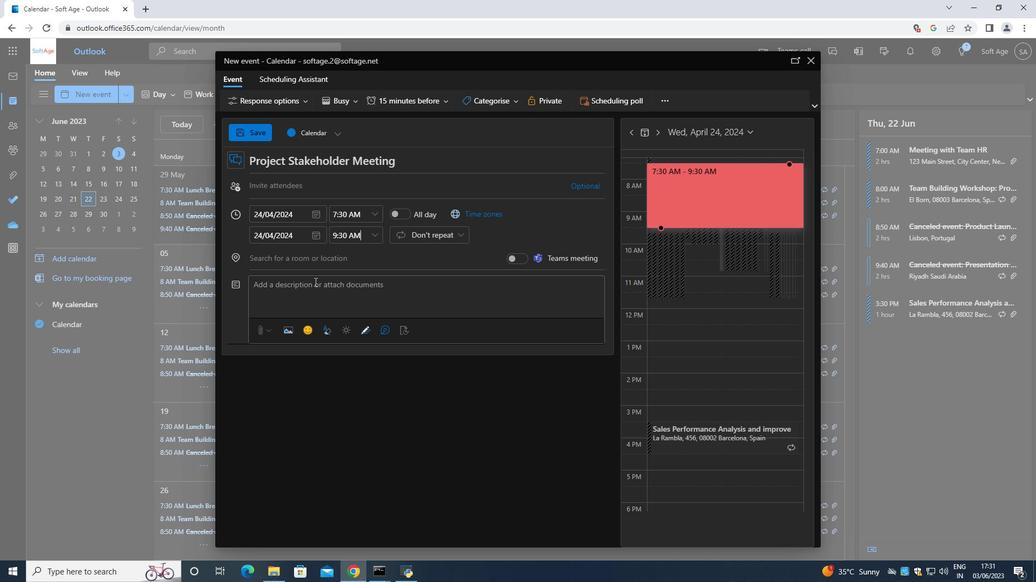 
Action: Mouse pressed left at (310, 284)
Screenshot: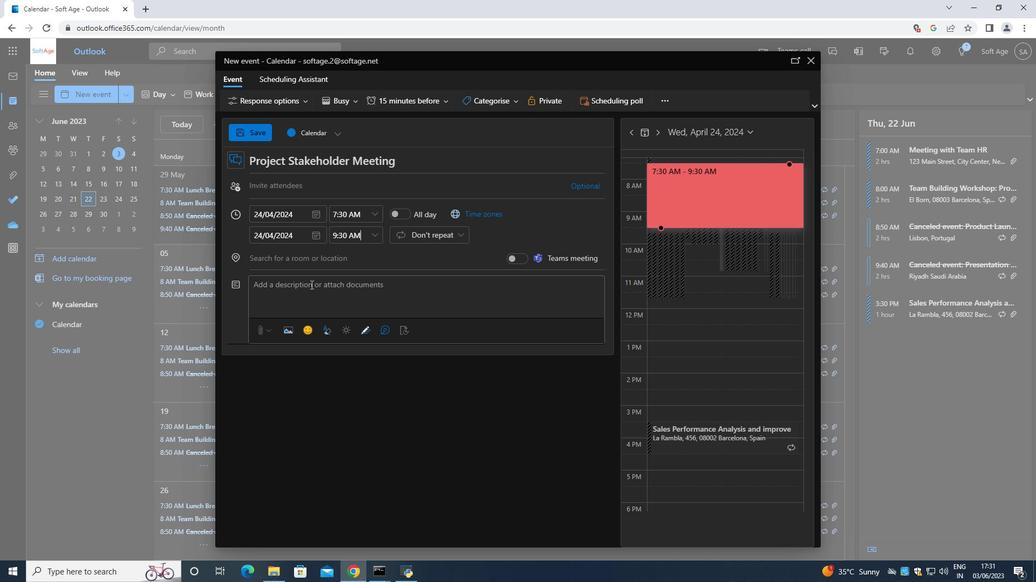 
Action: Mouse moved to (310, 286)
Screenshot: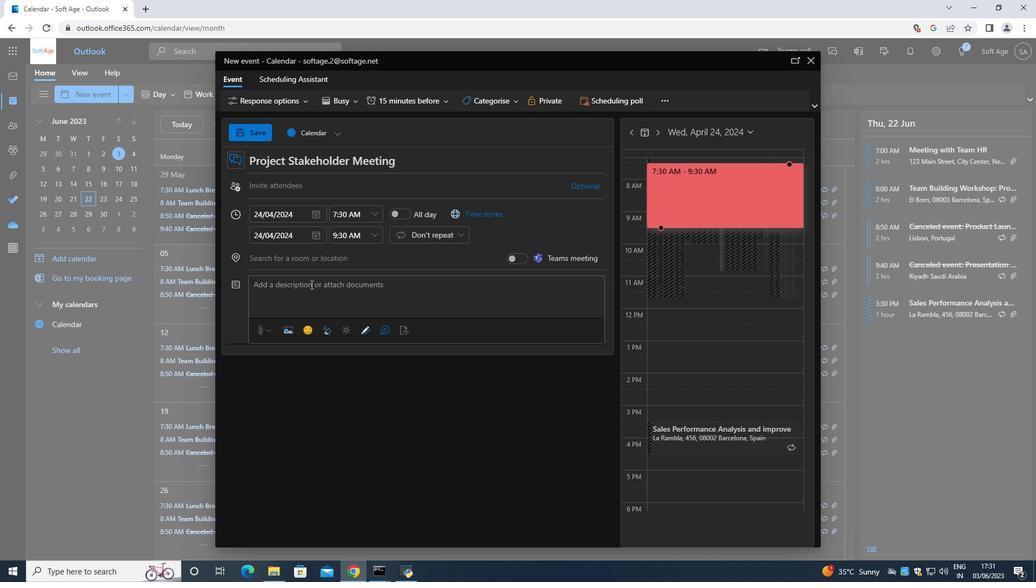 
Action: Key pressed <Key.shift>Participants<Key.space>will<Key.space>be<Key.space>divided<Key.space>into<Key.space>teams<Key.space>,<Key.space>ensuring<Key.space>a<Key.space>mis<Key.backspace>x<Key.space>of<Key.space>individuals<Key.space>from<Key.space>different<Key.space>departments<Key.space>or<Key.space>backgrounds.<Key.space><Key.shift>This<Key.space>encourages<Key.space>cross-team<Key.space>collaboration<Key.space>and<Key.space>allows<Key.space>participants<Key.space>to<Key.space>interact<Key.space>wu<Key.backspace>ith<Key.space>colleagues<Key.space>they<Key.space>may<Key.space>not<Key.space>typically<Key.space>work<Key.space>closely<Key.space>with.
Screenshot: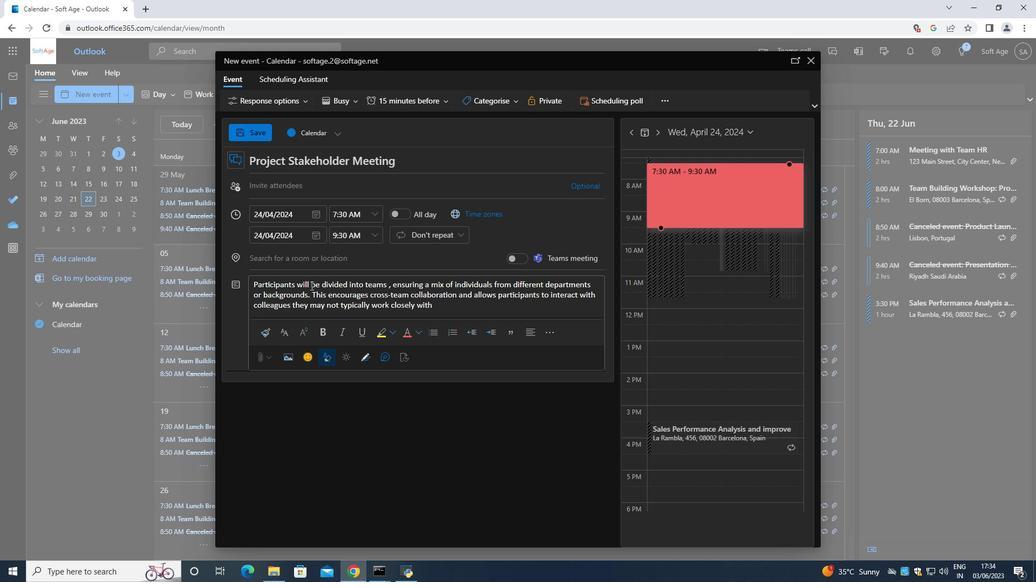 
Action: Mouse moved to (477, 93)
Screenshot: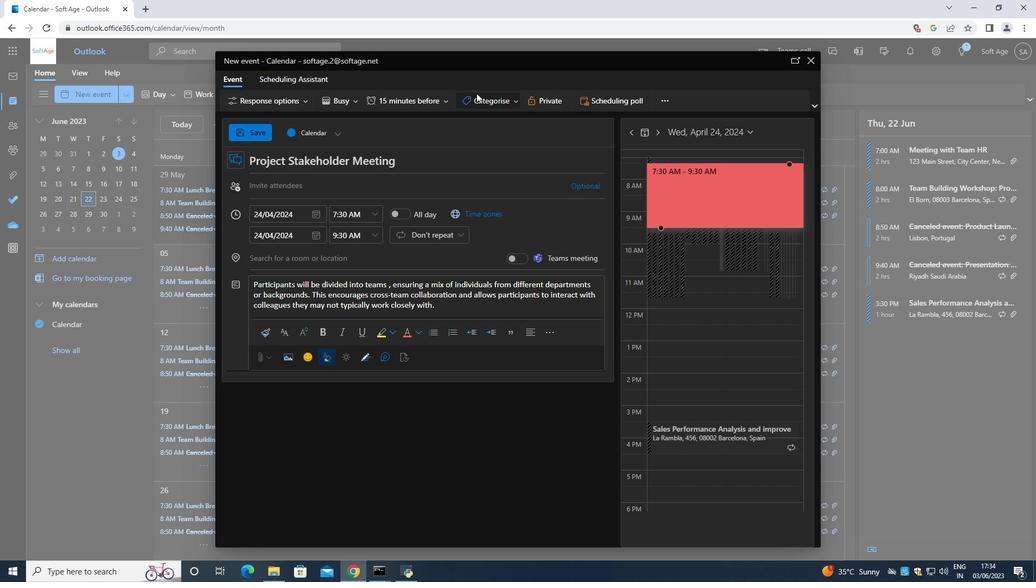 
Action: Mouse pressed left at (477, 93)
Screenshot: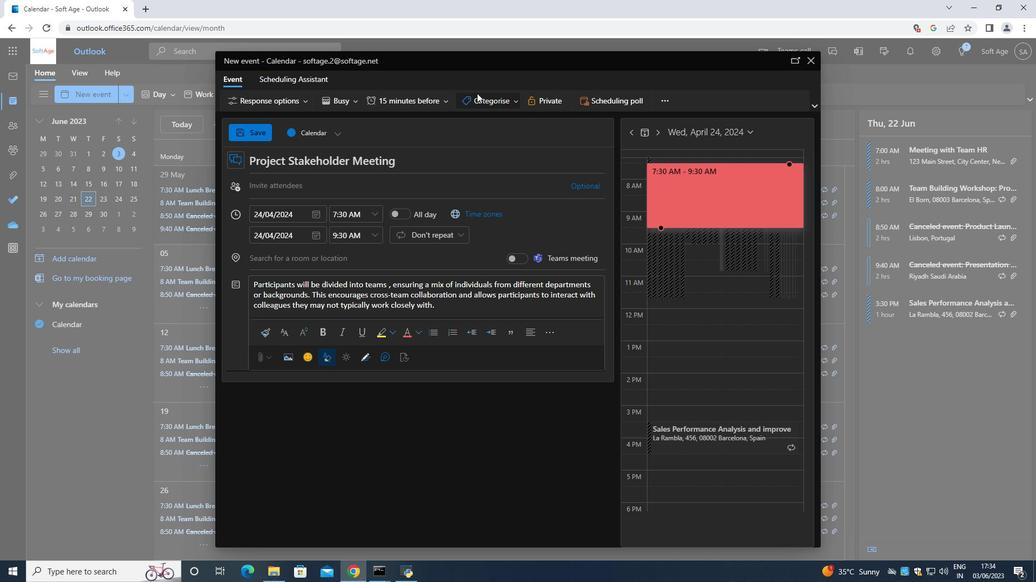 
Action: Mouse moved to (485, 189)
Screenshot: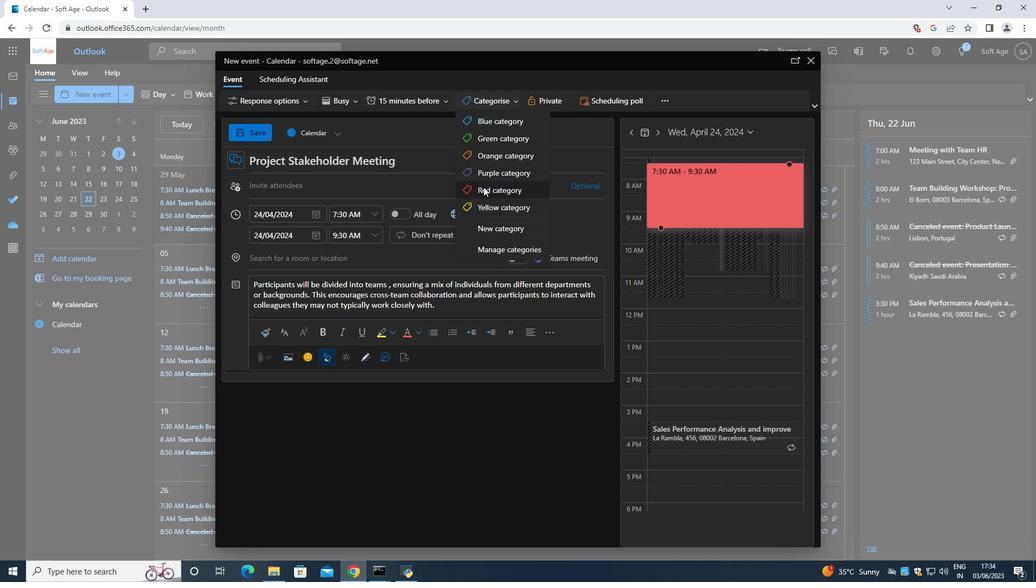 
Action: Mouse pressed left at (485, 189)
Screenshot: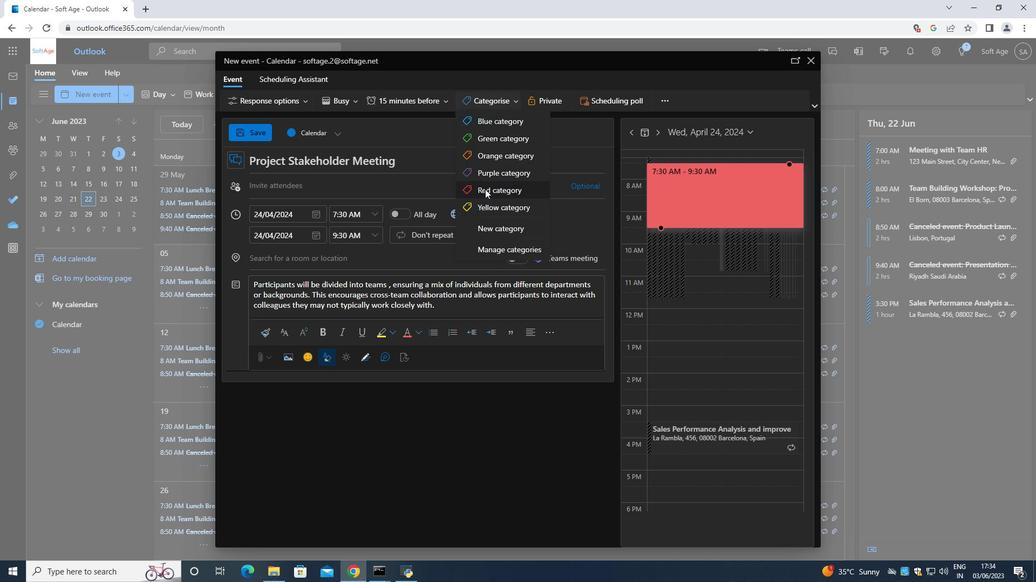 
Action: Mouse moved to (342, 260)
Screenshot: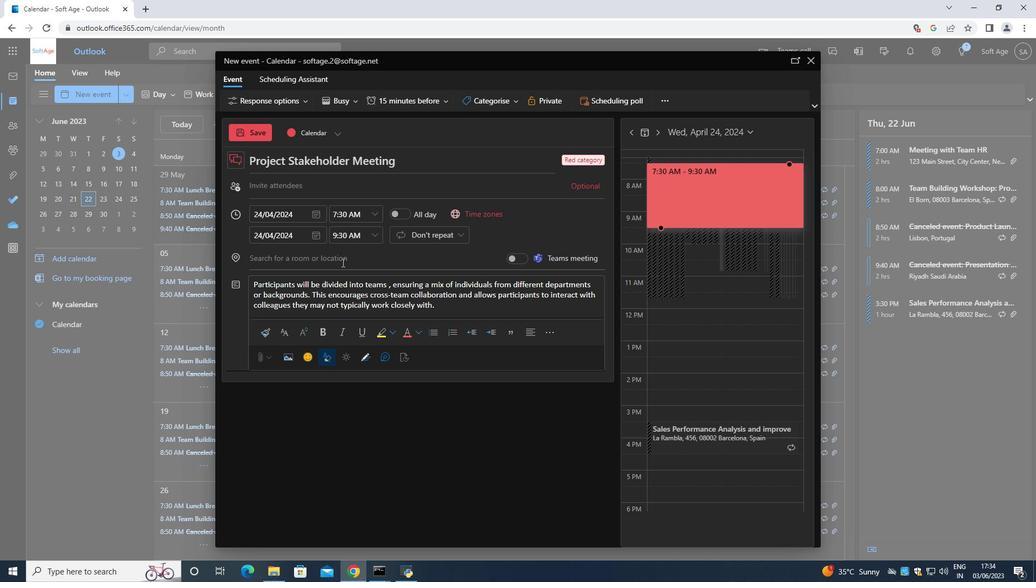
Action: Mouse pressed left at (342, 260)
Screenshot: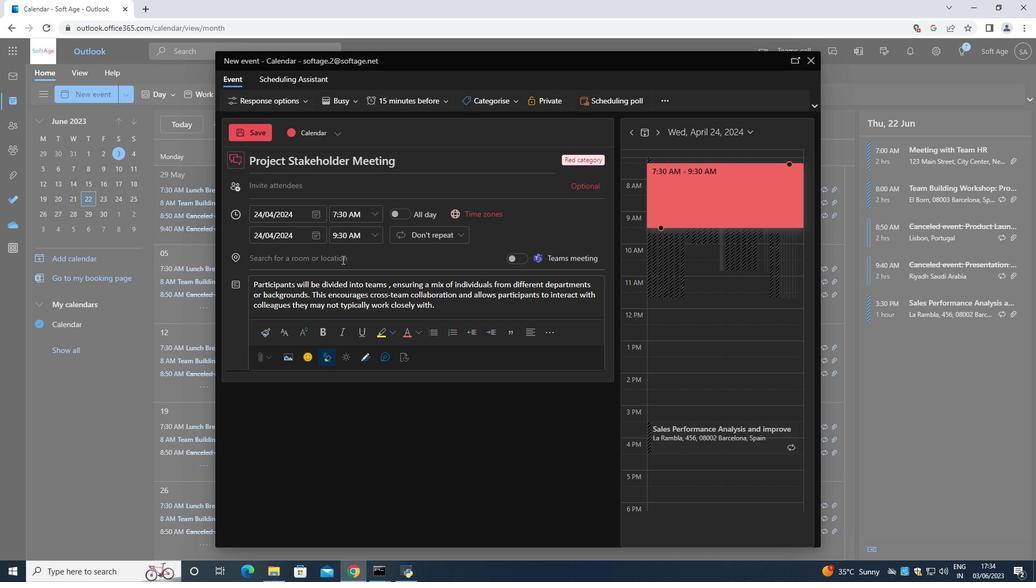 
Action: Key pressed 654<Key.space><Key.shift>Pompeii<Key.space><Key.shift>,<Key.space><Key.shift><Key.shift><Key.shift><Key.shift><Key.shift><Key.shift><Key.shift><Key.shift><Key.shift><Key.shift><Key.shift><Key.shift><Key.shift><Key.shift><Key.shift>Italy<Key.space>
Screenshot: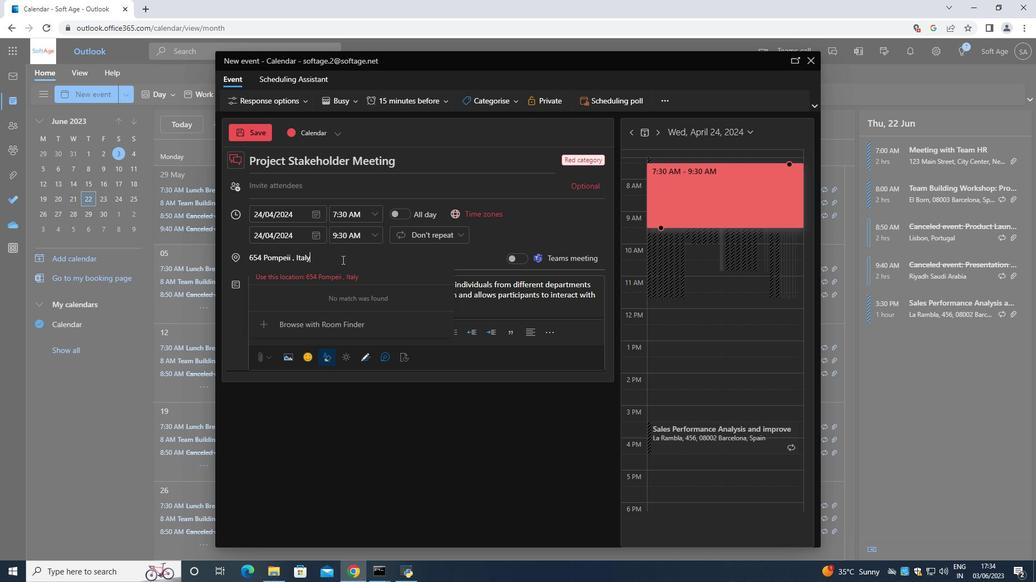 
Action: Mouse moved to (303, 188)
Screenshot: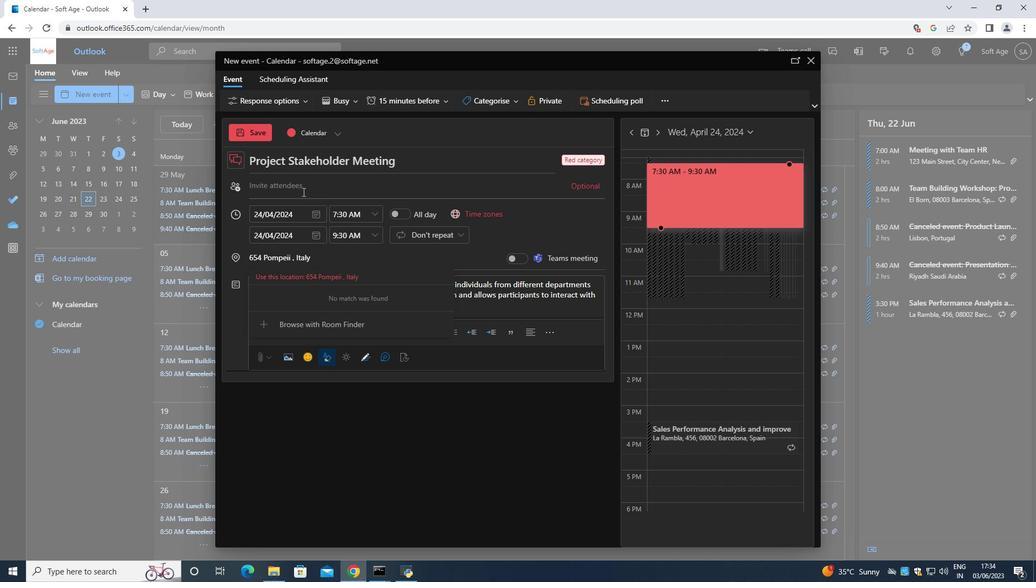 
Action: Mouse pressed left at (303, 188)
Screenshot: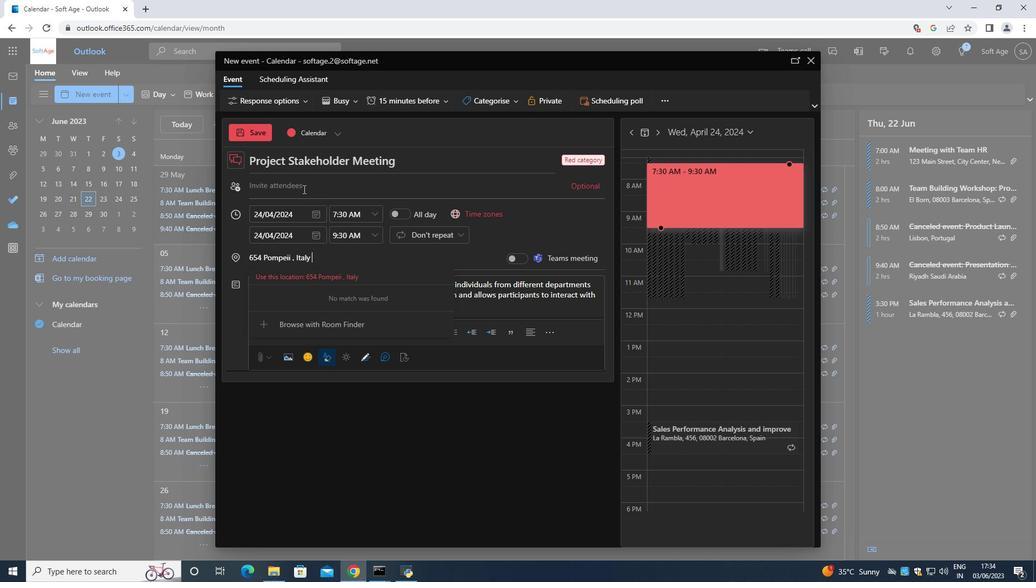
Action: Mouse moved to (305, 188)
Screenshot: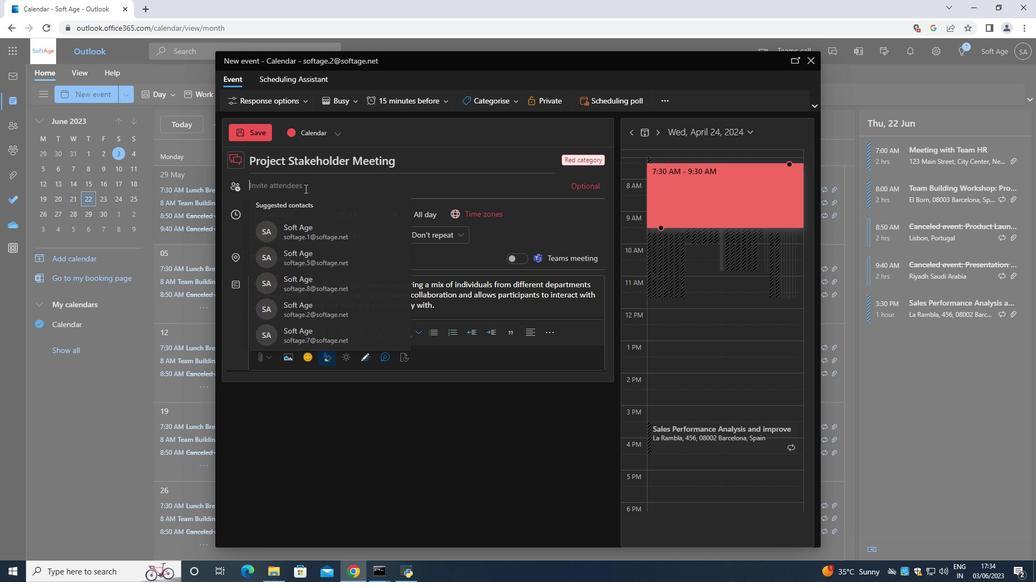 
Action: Key pressed <Key.shift>Softagr.5softage.<Key.left><Key.left><Key.left><Key.left><Key.left><Key.left><Key.left><Key.left><Key.shift>@
Screenshot: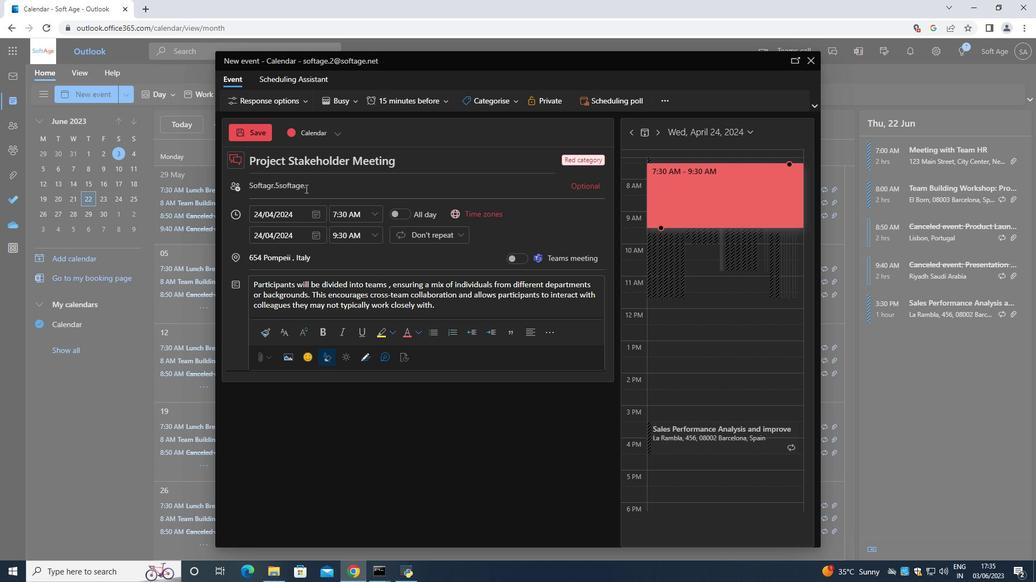 
Action: Mouse moved to (306, 204)
Screenshot: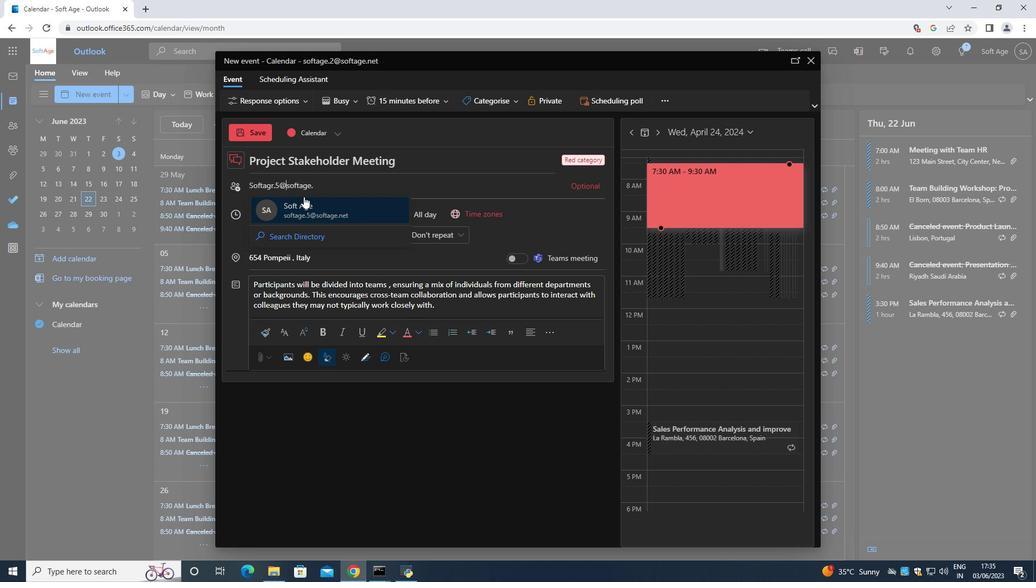 
Action: Mouse pressed left at (306, 204)
Screenshot: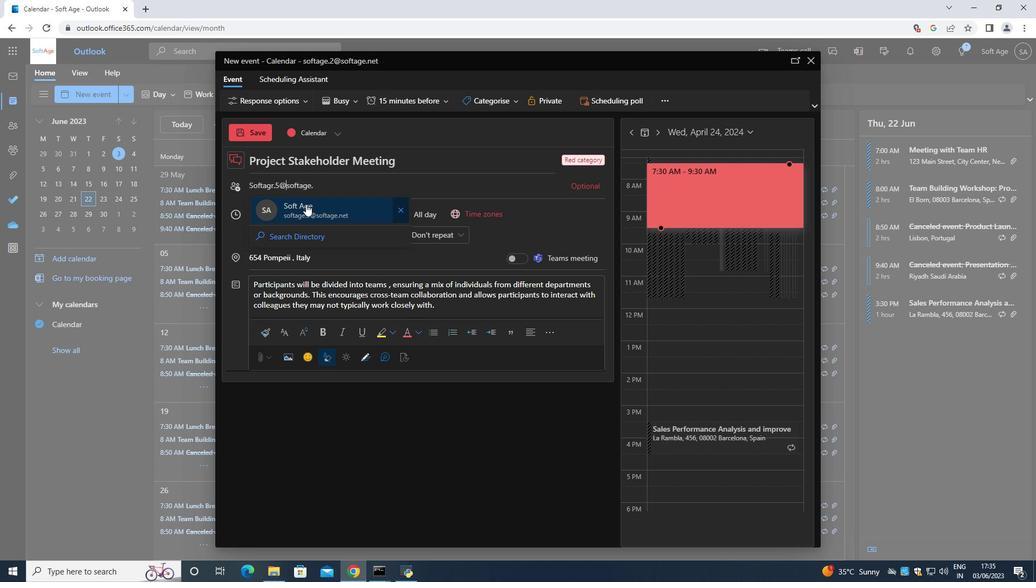 
Action: Mouse moved to (293, 170)
Screenshot: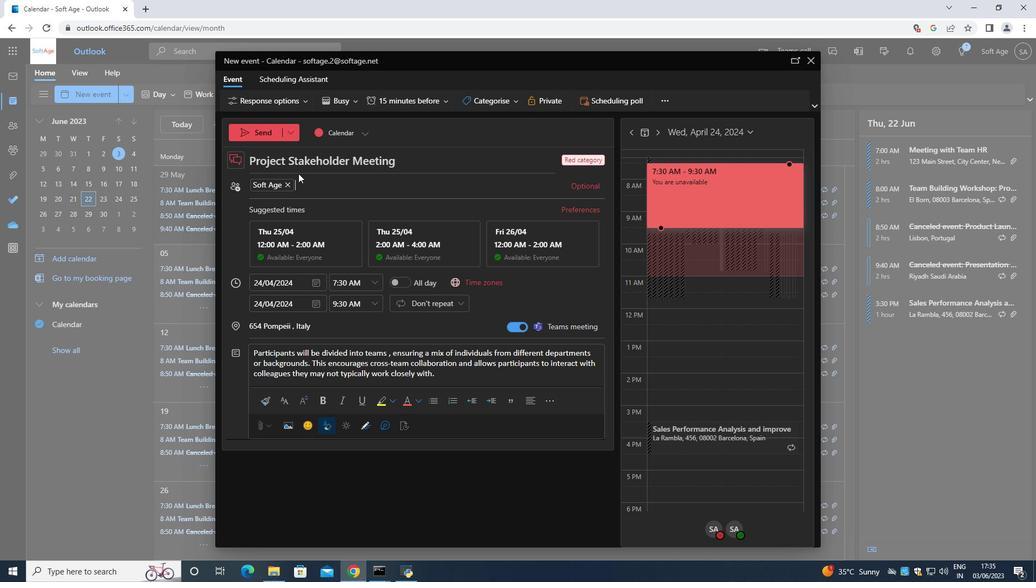 
Action: Key pressed <Key.shift>Softage.6<Key.shift>@softag
Screenshot: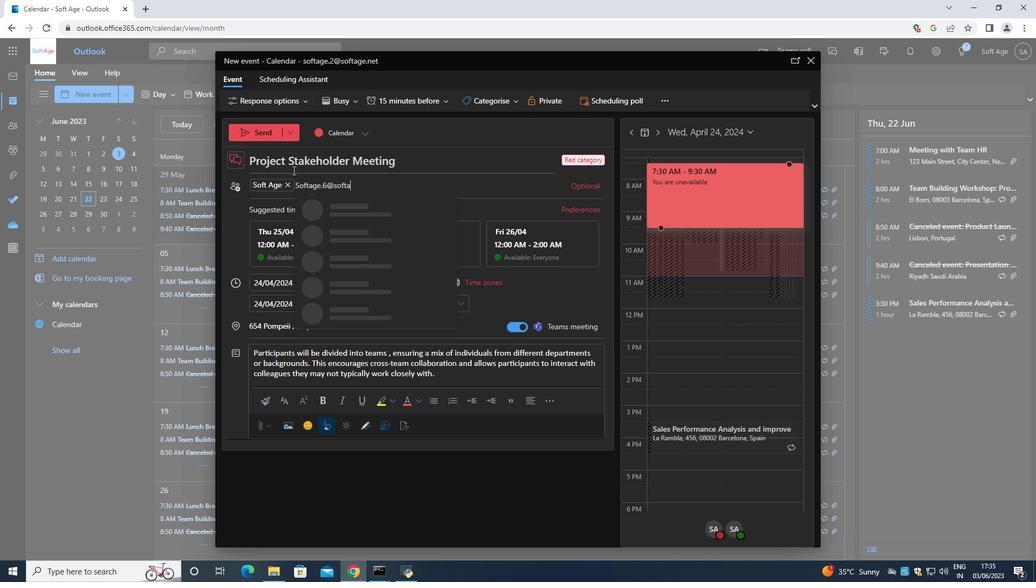 
Action: Mouse moved to (356, 233)
Screenshot: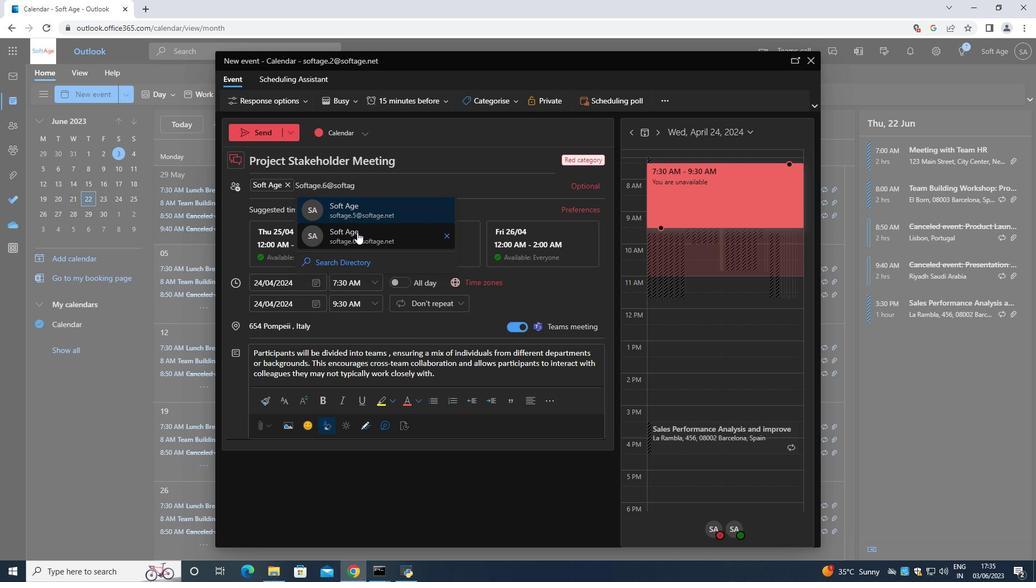 
Action: Mouse pressed left at (356, 233)
Screenshot: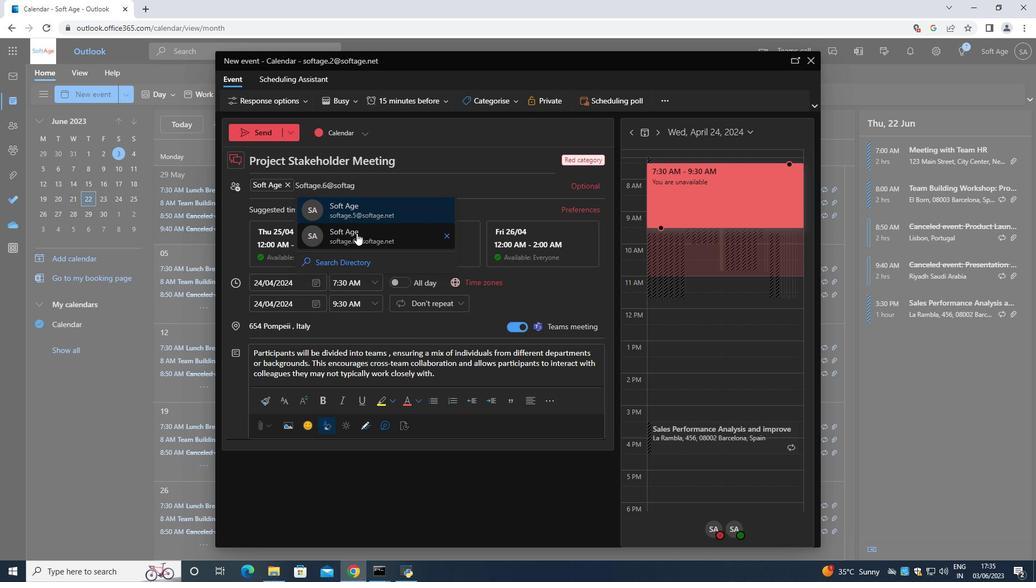 
Action: Mouse moved to (428, 100)
Screenshot: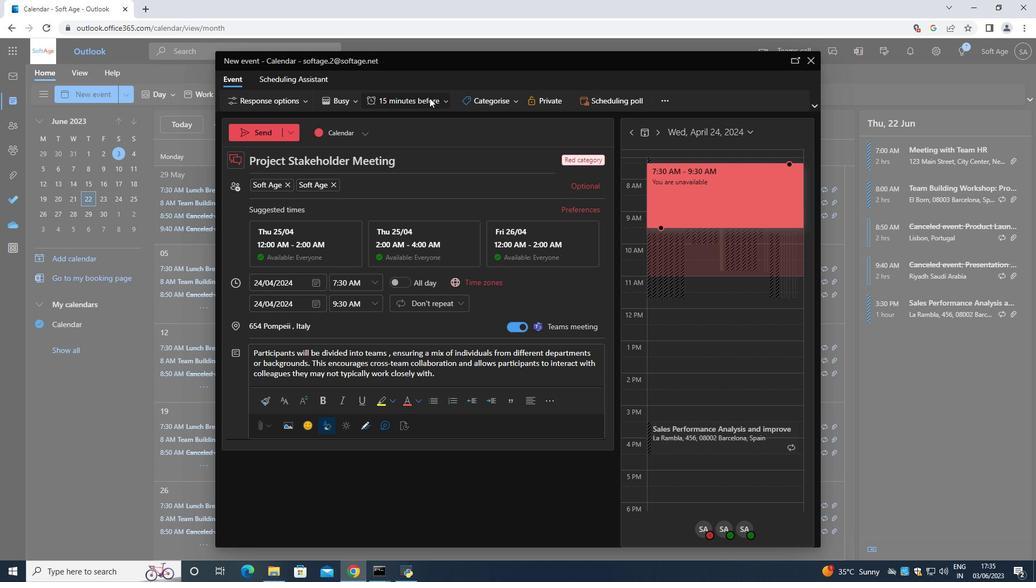
Action: Mouse pressed left at (428, 100)
Screenshot: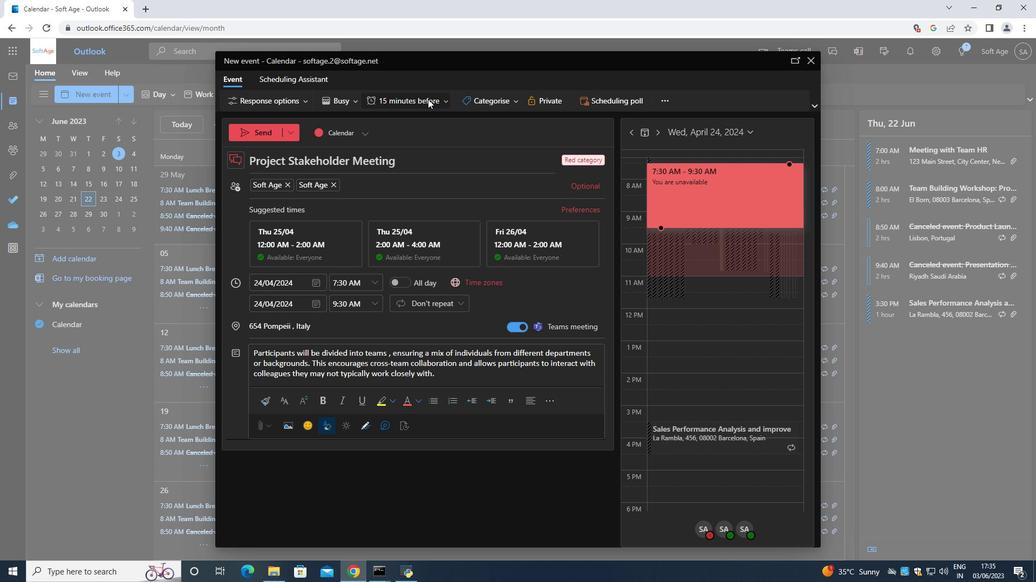 
Action: Mouse moved to (413, 147)
Screenshot: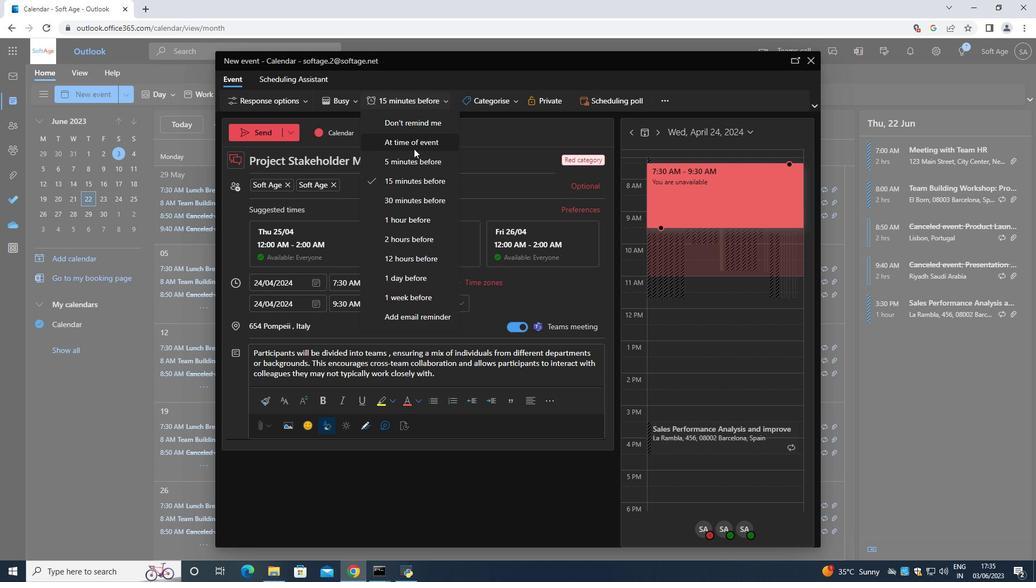 
Action: Mouse pressed left at (413, 147)
Screenshot: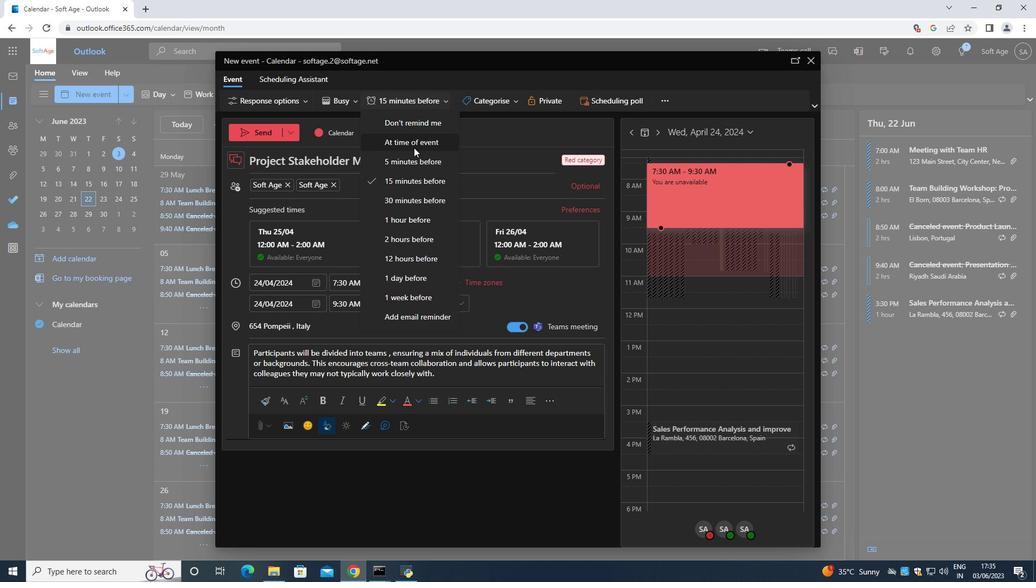 
Action: Mouse moved to (270, 137)
Screenshot: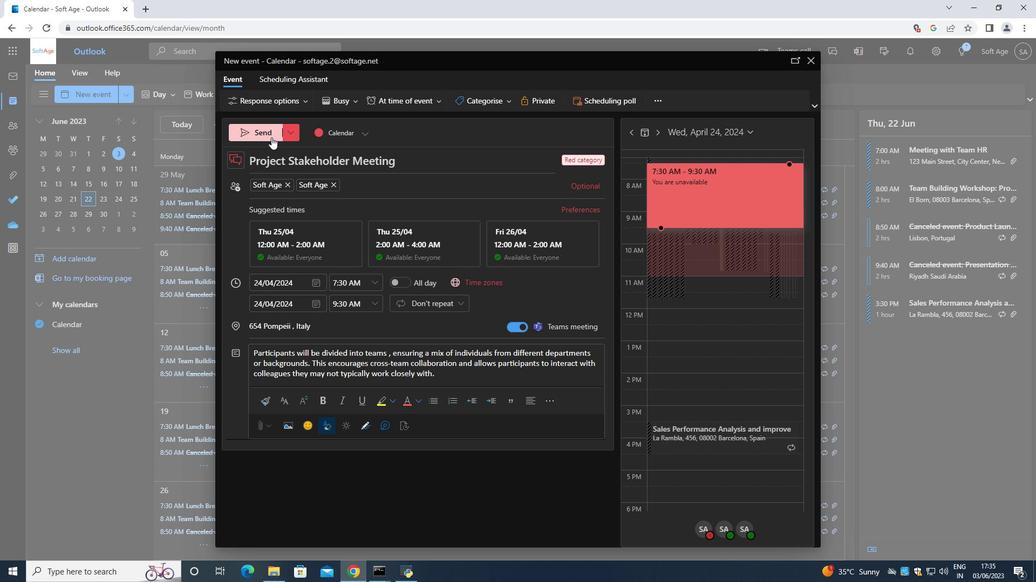 
Action: Mouse pressed left at (270, 137)
Screenshot: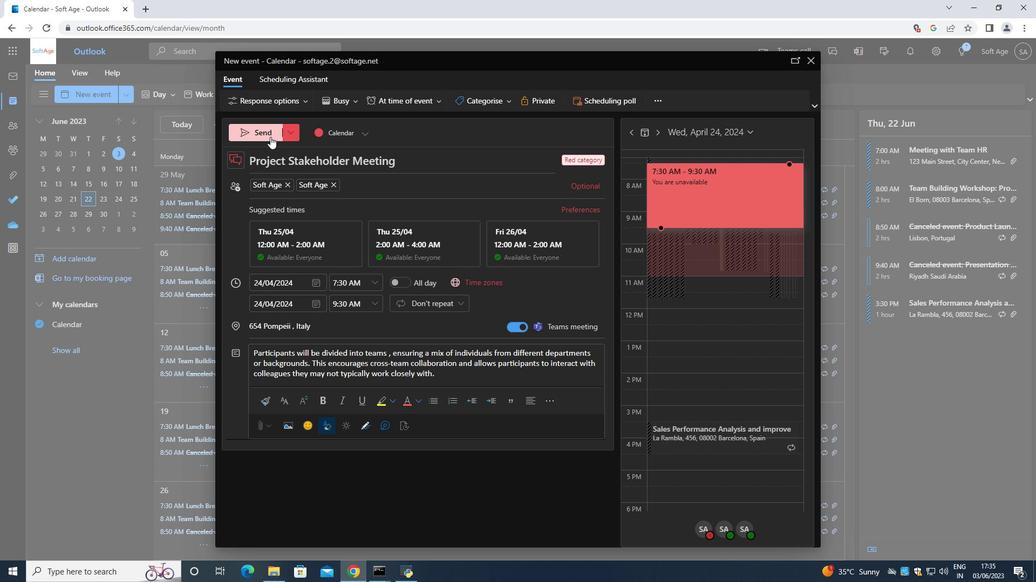 
